 Task: Look for space in Merrillville, United States from 6th September, 2023 to 15th September, 2023 for 6 adults in price range Rs.8000 to Rs.12000. Place can be entire place or private room with 6 bedrooms having 6 beds and 6 bathrooms. Property type can be house, flat, guest house. Amenities needed are: wifi, TV, free parkinig on premises, gym, breakfast. Booking option can be shelf check-in. Required host language is English.
Action: Mouse moved to (427, 80)
Screenshot: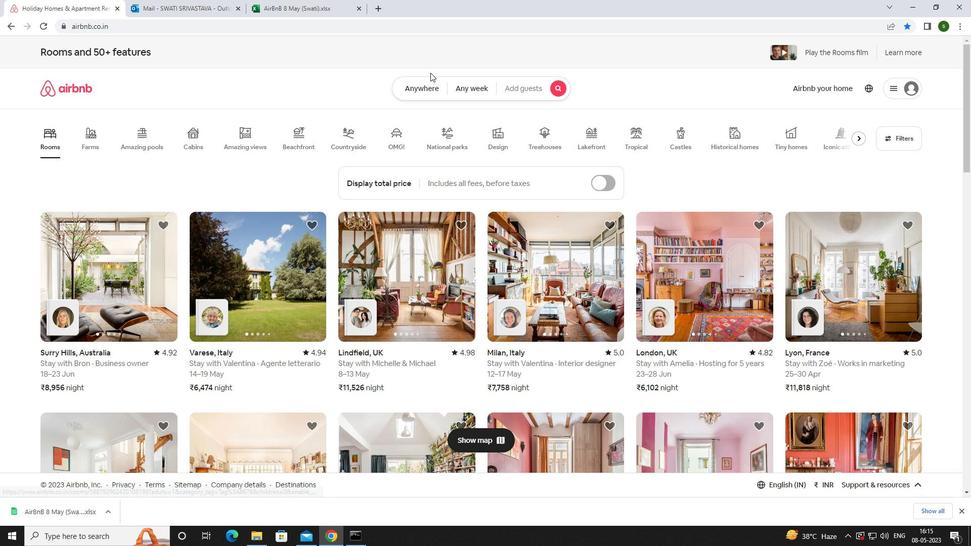 
Action: Mouse pressed left at (427, 80)
Screenshot: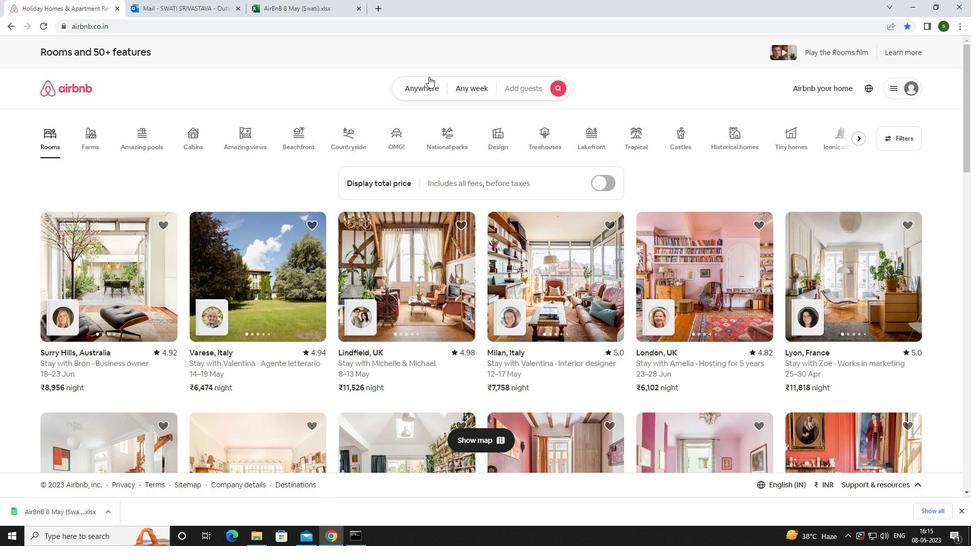 
Action: Mouse moved to (338, 121)
Screenshot: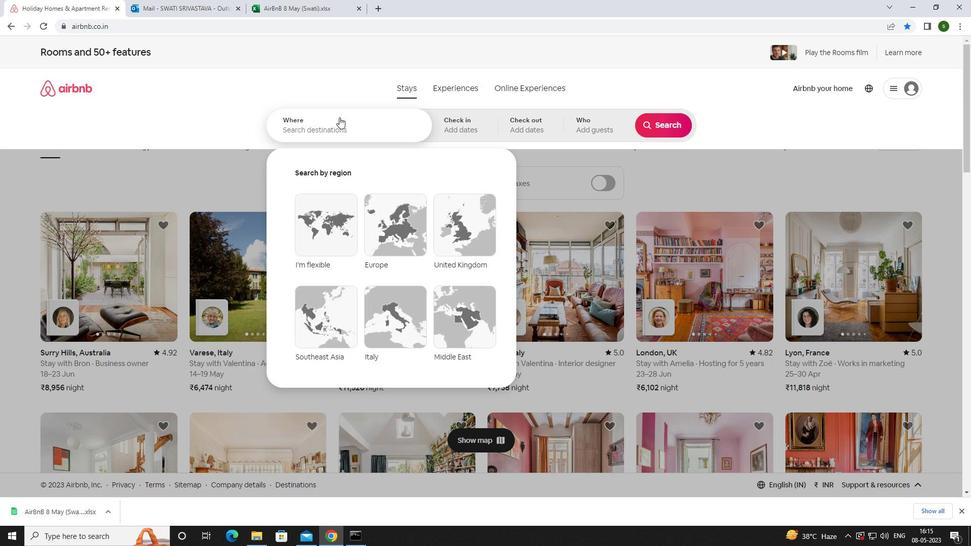 
Action: Mouse pressed left at (338, 121)
Screenshot: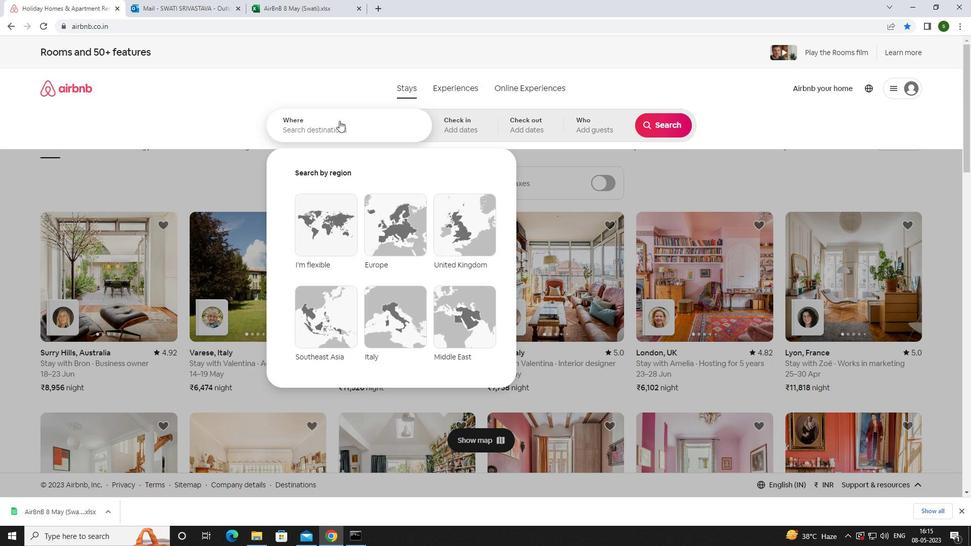 
Action: Key pressed <Key.caps_lock>m<Key.caps_lock>errillville,<Key.space><Key.caps_lock>u<Key.caps_lock>nited<Key.space><Key.caps_lock>s<Key.caps_lock>tates<Key.enter>
Screenshot: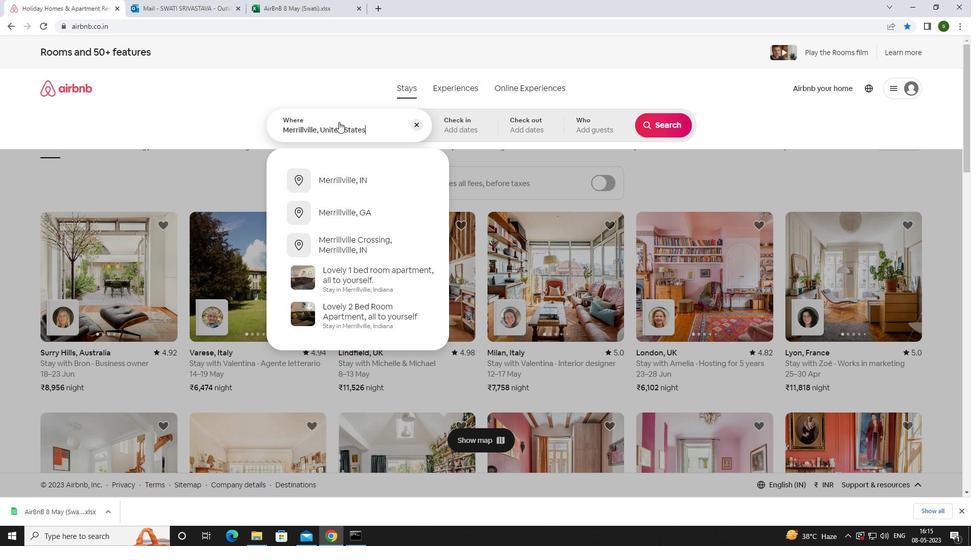 
Action: Mouse moved to (657, 209)
Screenshot: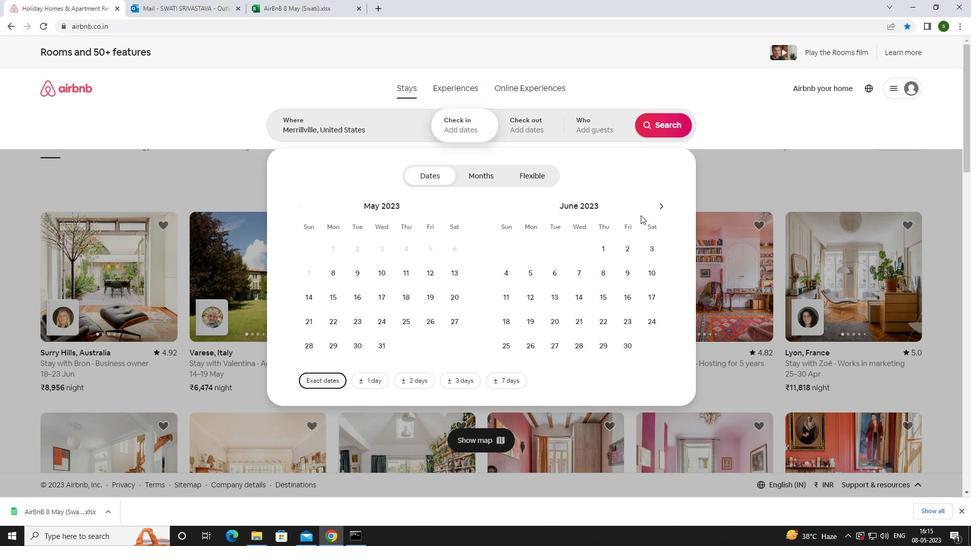 
Action: Mouse pressed left at (657, 209)
Screenshot: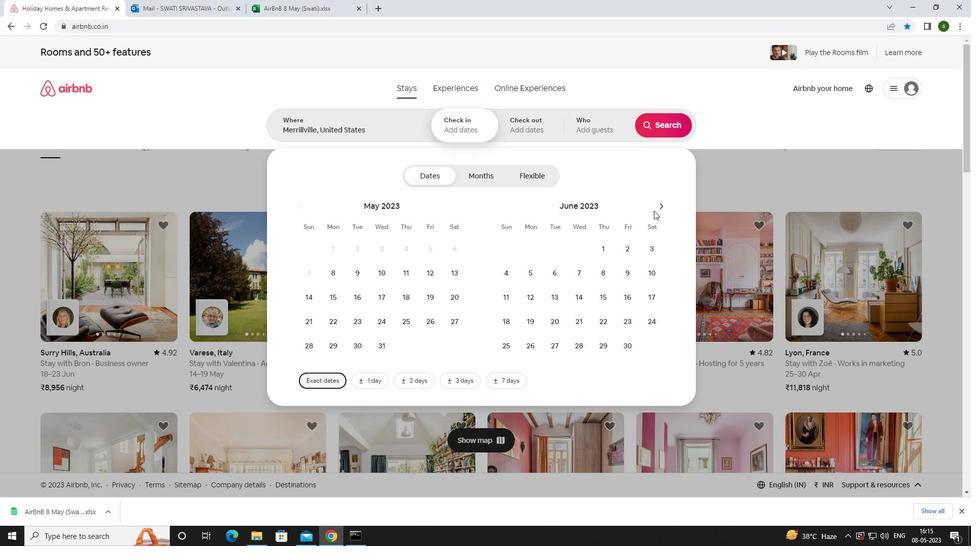 
Action: Mouse pressed left at (657, 209)
Screenshot: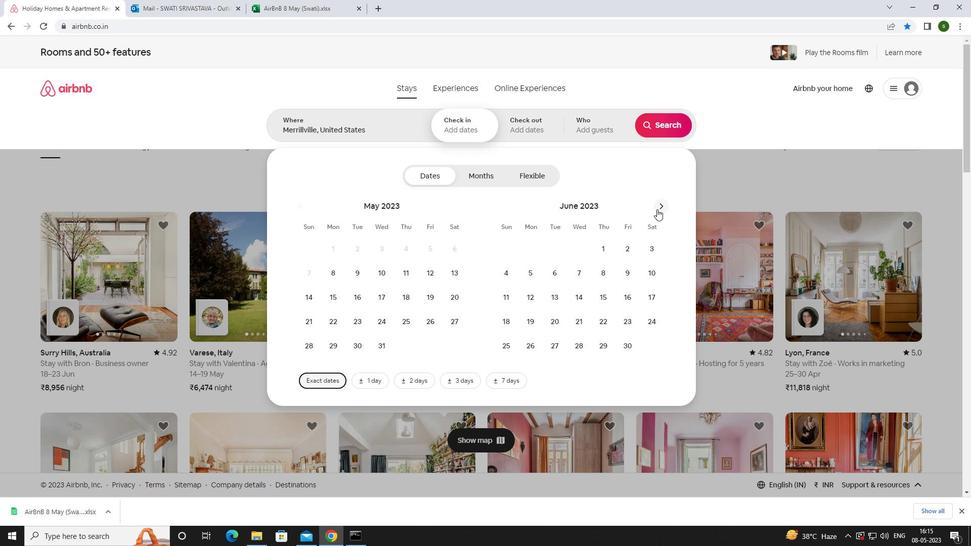 
Action: Mouse pressed left at (657, 209)
Screenshot: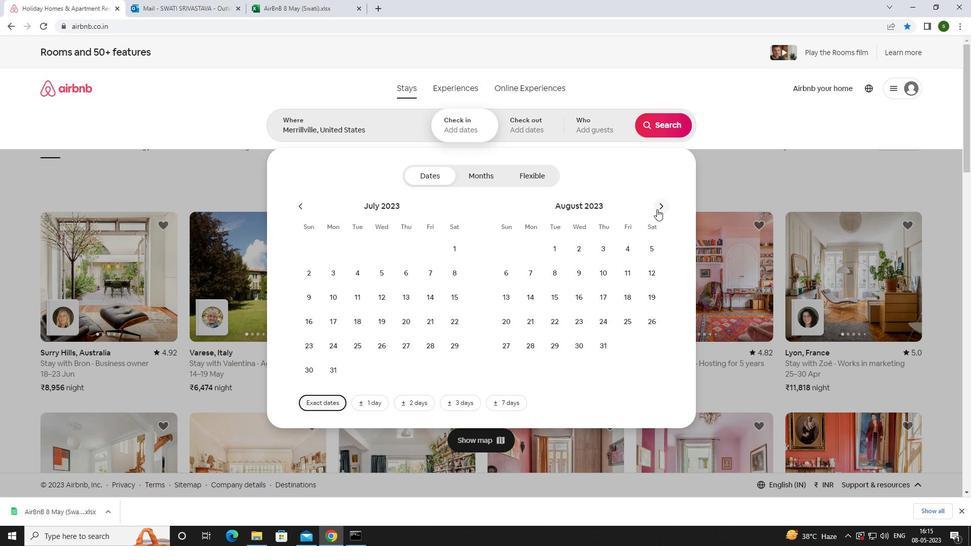 
Action: Mouse moved to (578, 271)
Screenshot: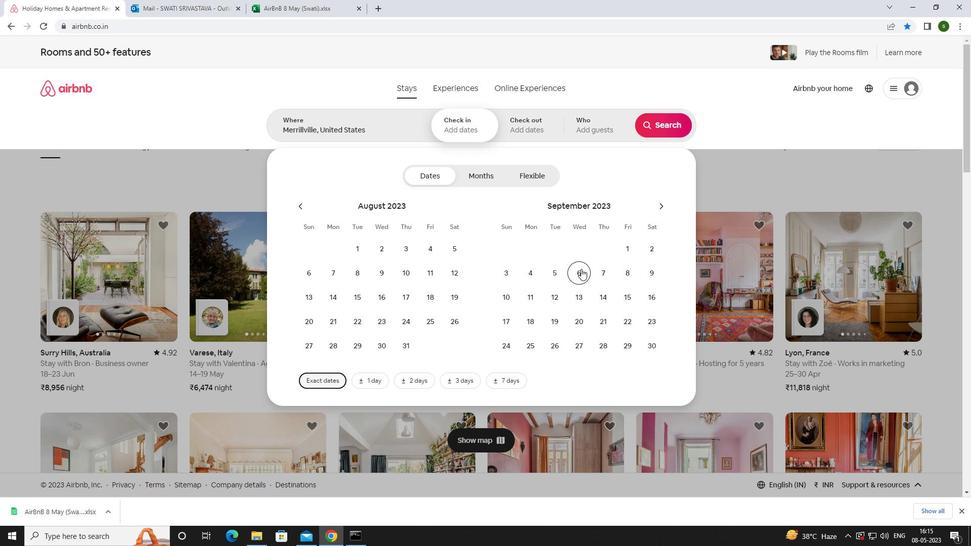
Action: Mouse pressed left at (578, 271)
Screenshot: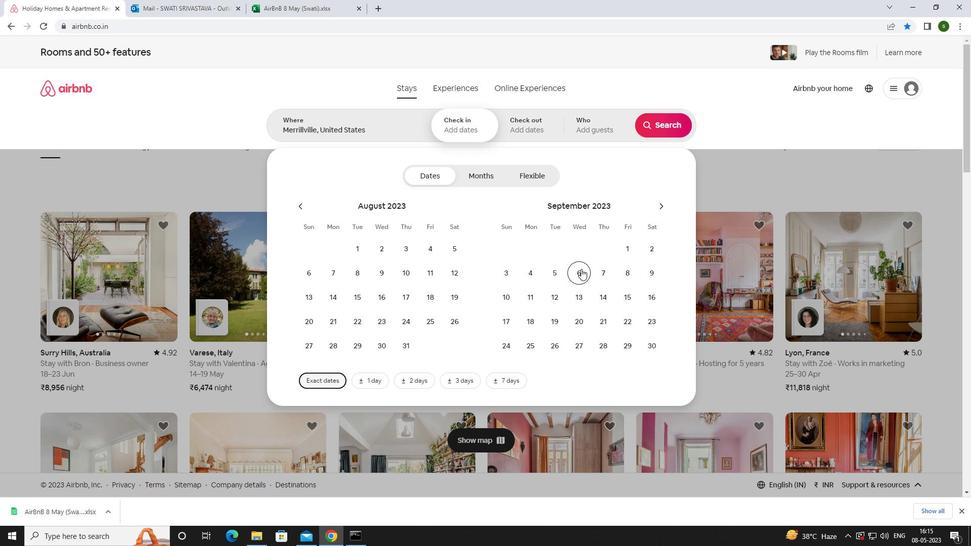 
Action: Mouse moved to (623, 295)
Screenshot: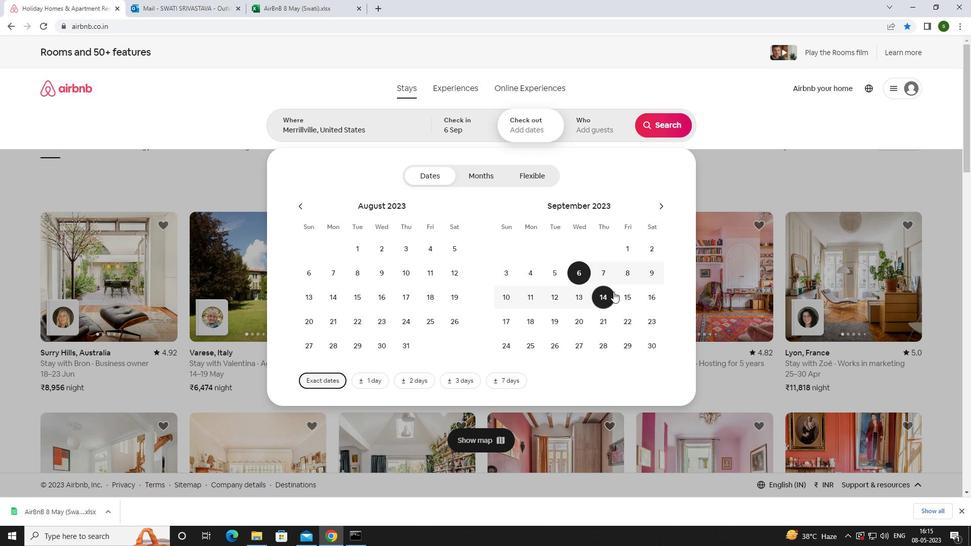 
Action: Mouse pressed left at (623, 295)
Screenshot: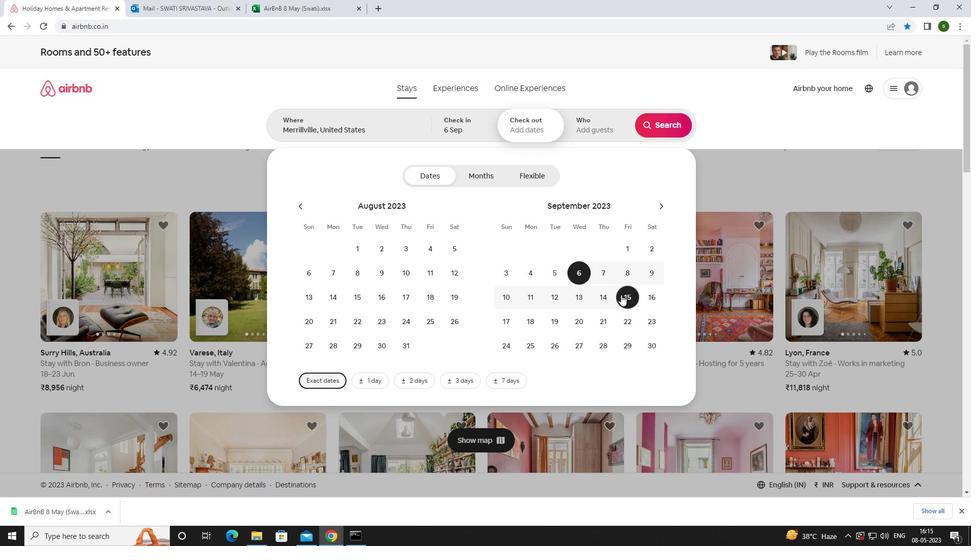 
Action: Mouse moved to (596, 123)
Screenshot: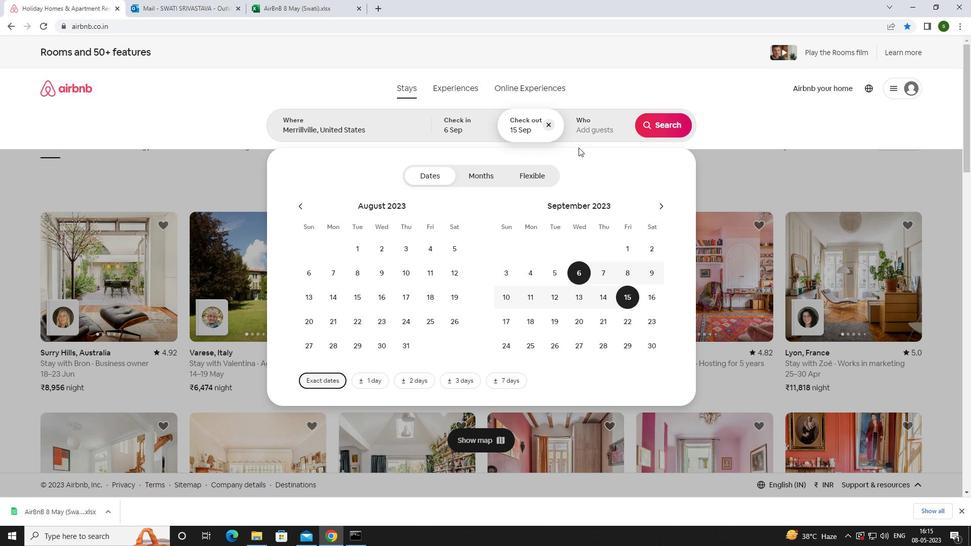 
Action: Mouse pressed left at (596, 123)
Screenshot: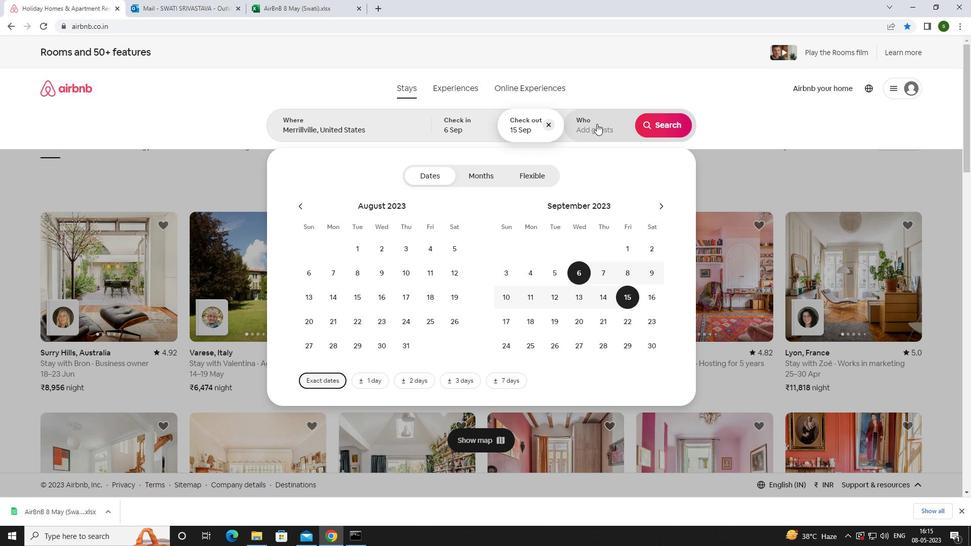 
Action: Mouse moved to (662, 173)
Screenshot: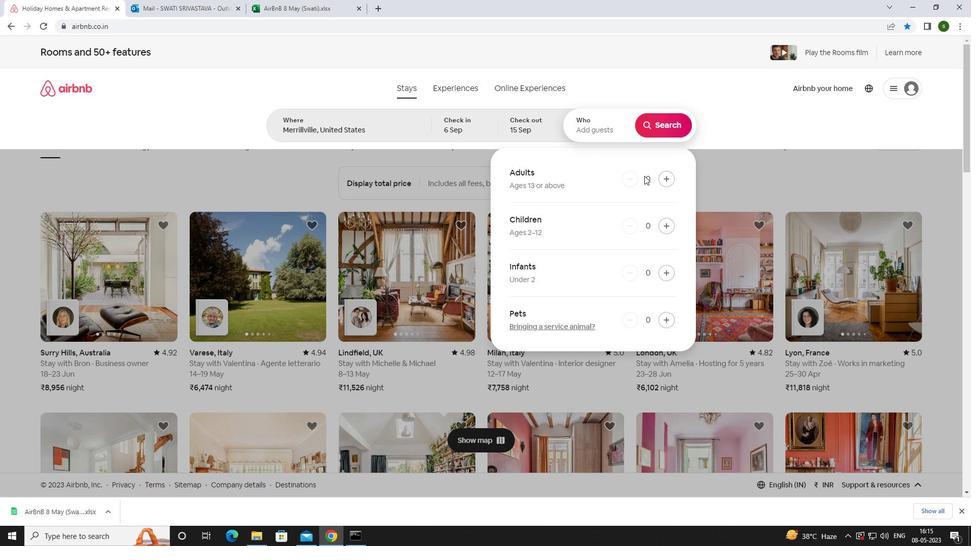 
Action: Mouse pressed left at (662, 173)
Screenshot: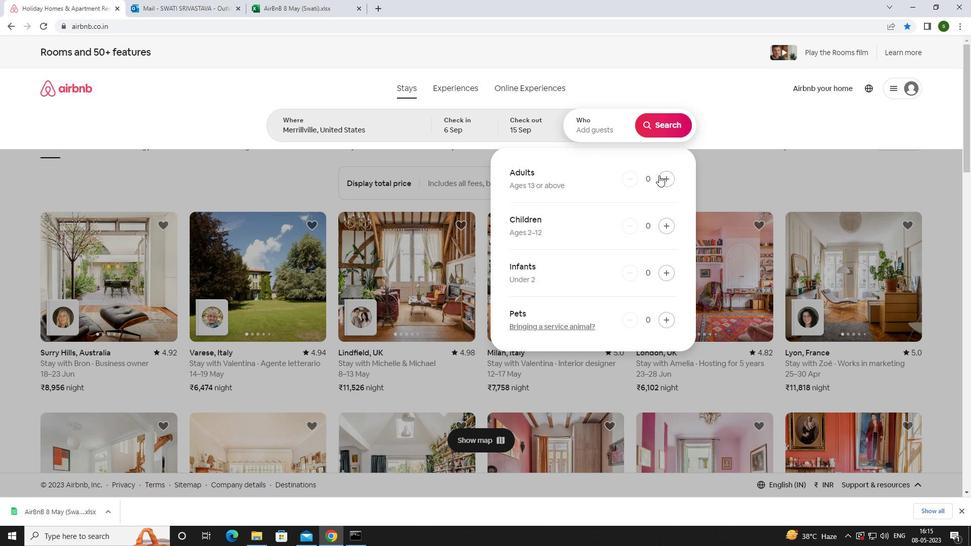 
Action: Mouse pressed left at (662, 173)
Screenshot: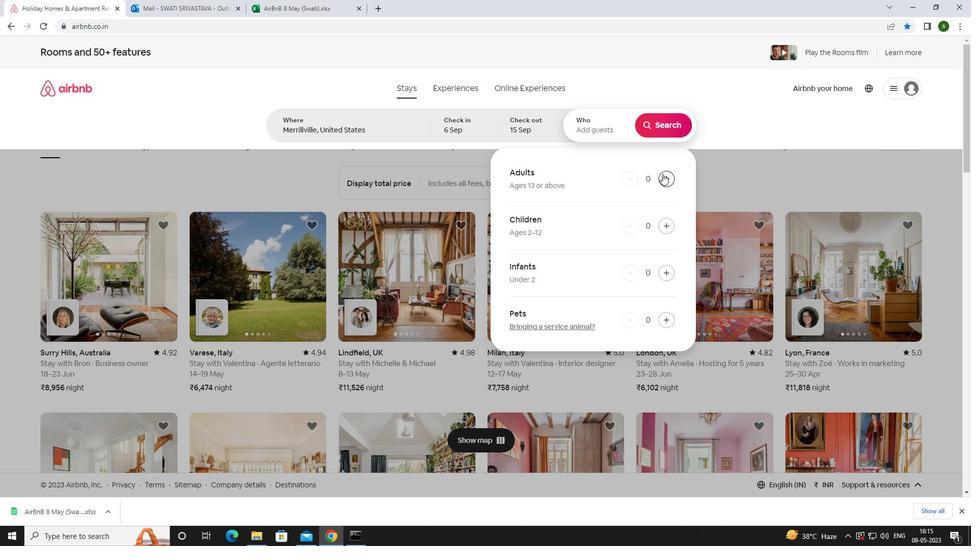 
Action: Mouse pressed left at (662, 173)
Screenshot: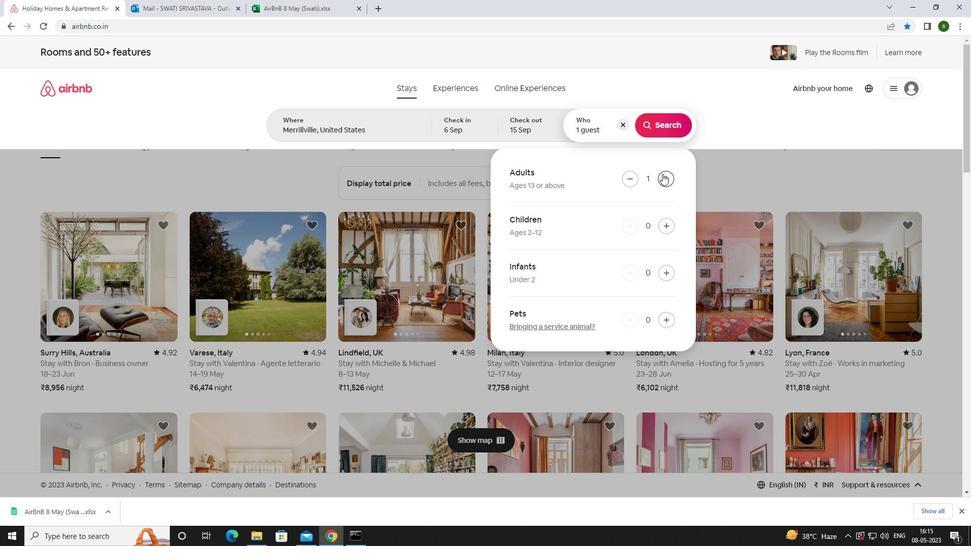 
Action: Mouse pressed left at (662, 173)
Screenshot: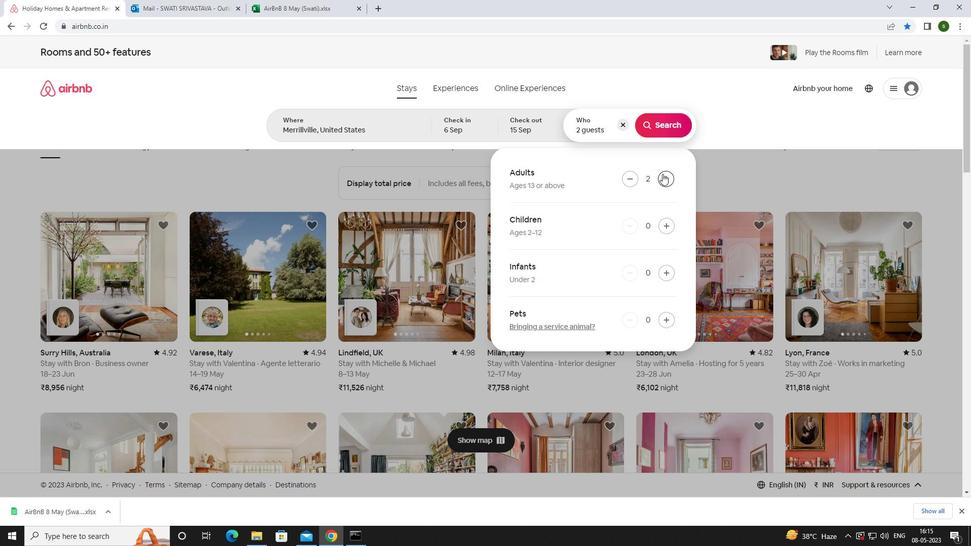 
Action: Mouse pressed left at (662, 173)
Screenshot: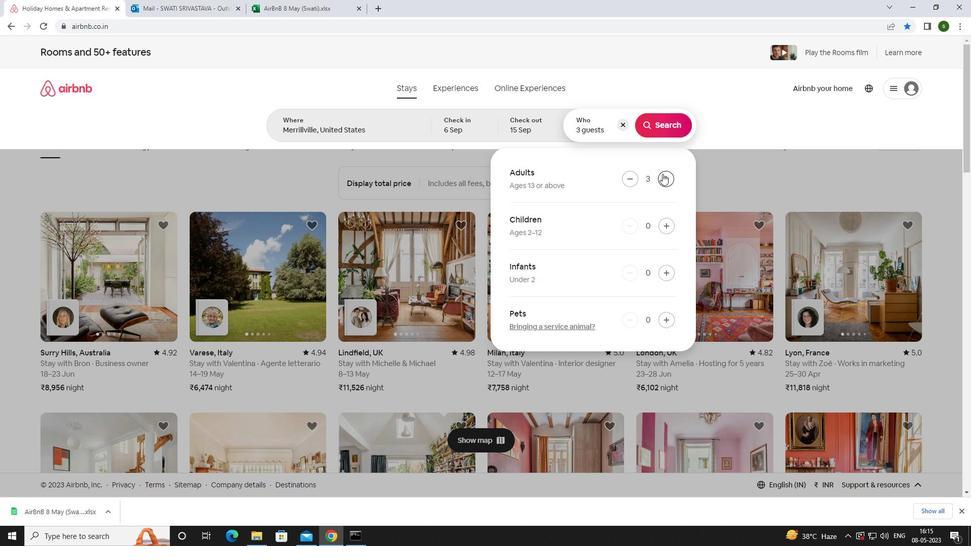 
Action: Mouse pressed left at (662, 173)
Screenshot: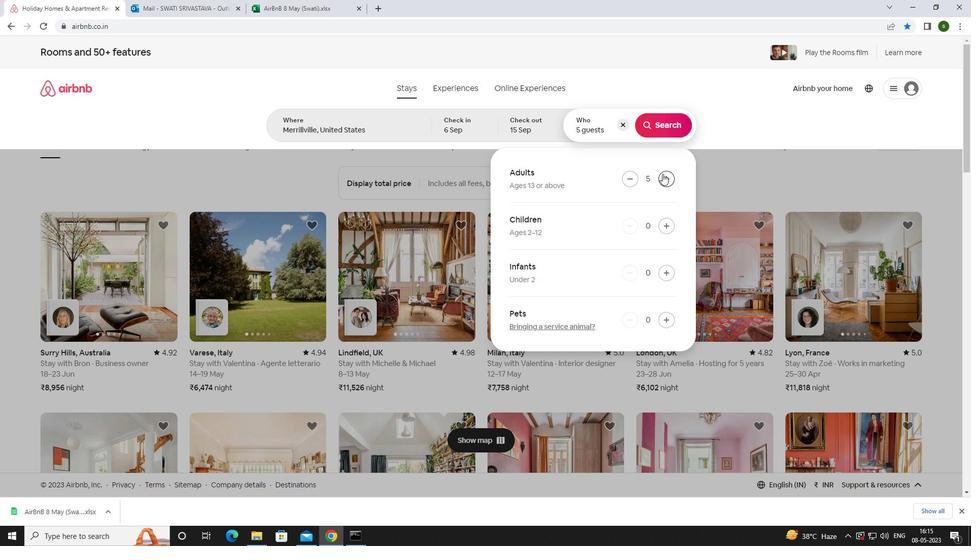 
Action: Mouse moved to (664, 129)
Screenshot: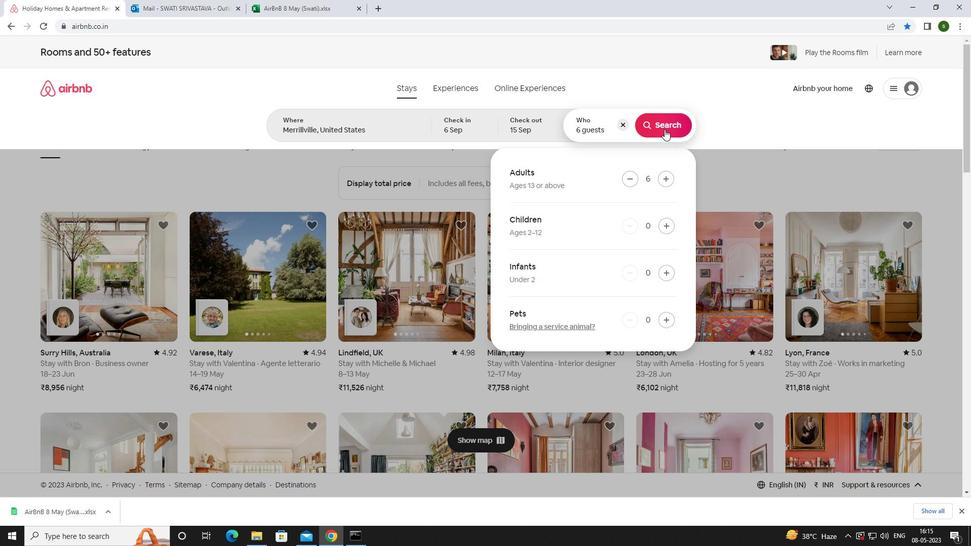 
Action: Mouse pressed left at (664, 129)
Screenshot: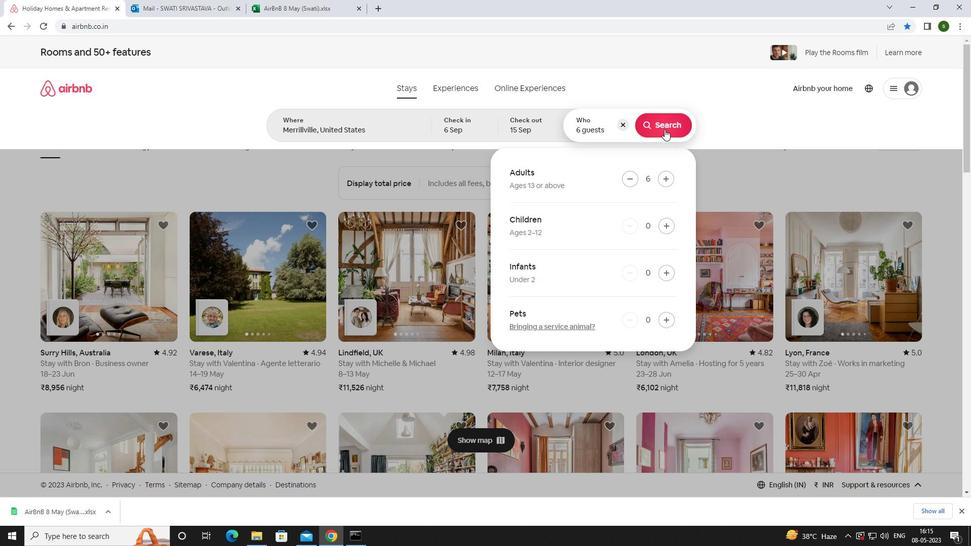 
Action: Mouse moved to (909, 88)
Screenshot: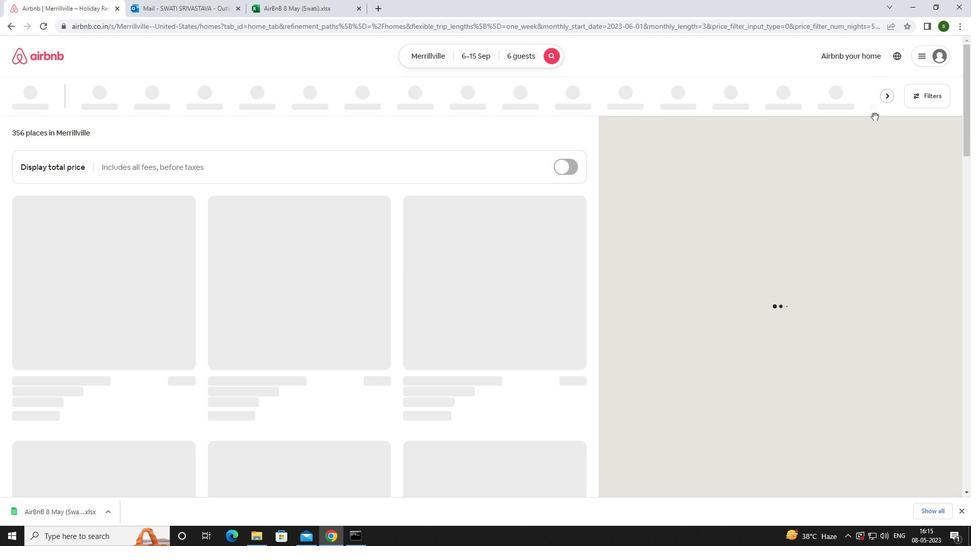
Action: Mouse pressed left at (909, 88)
Screenshot: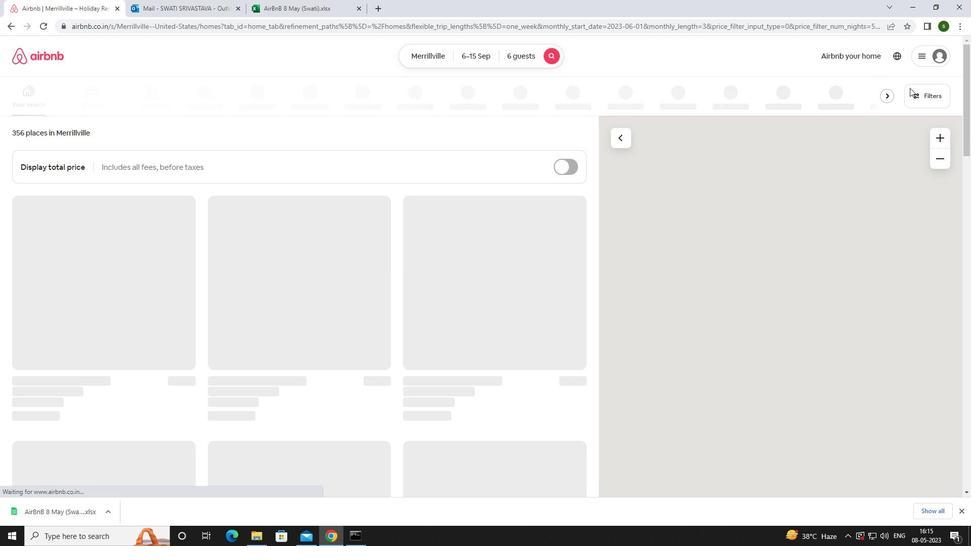 
Action: Mouse moved to (365, 348)
Screenshot: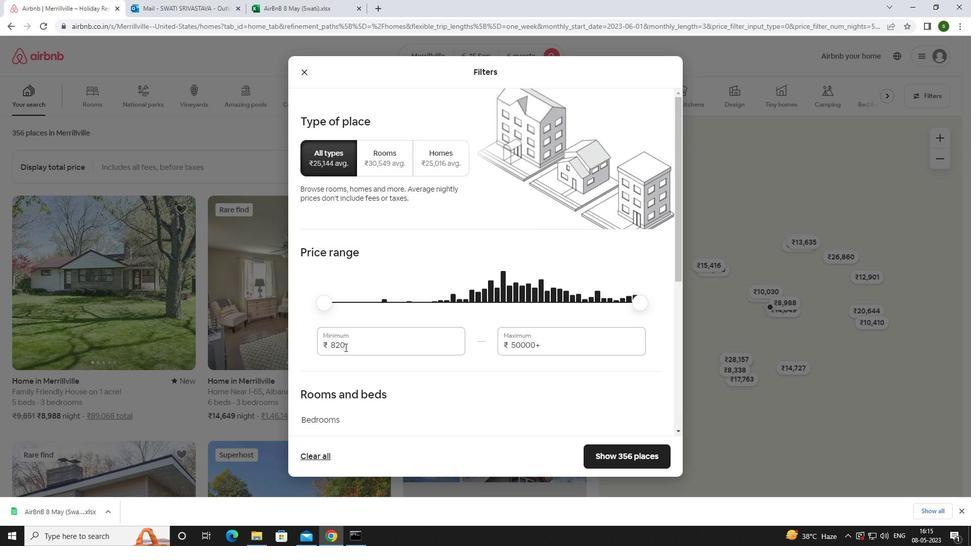 
Action: Mouse pressed left at (365, 348)
Screenshot: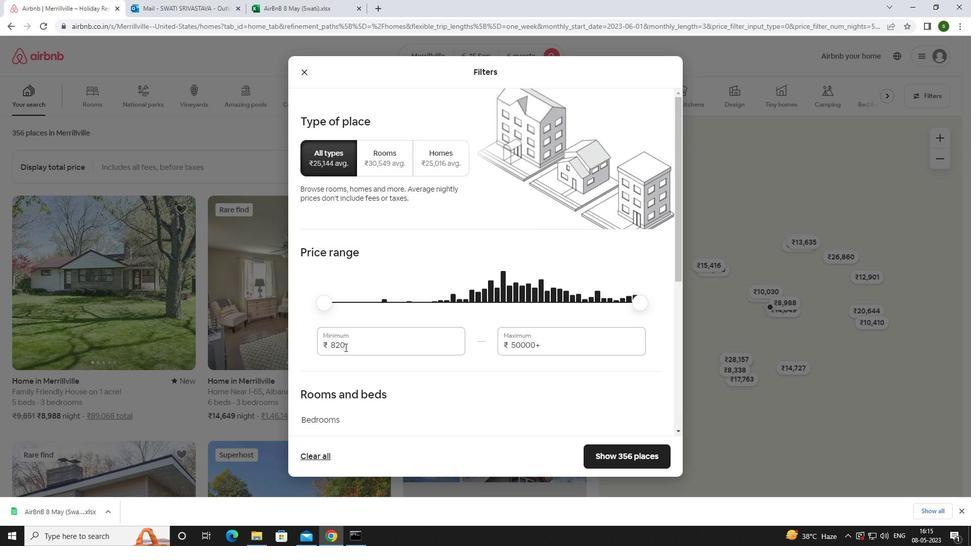 
Action: Mouse moved to (361, 339)
Screenshot: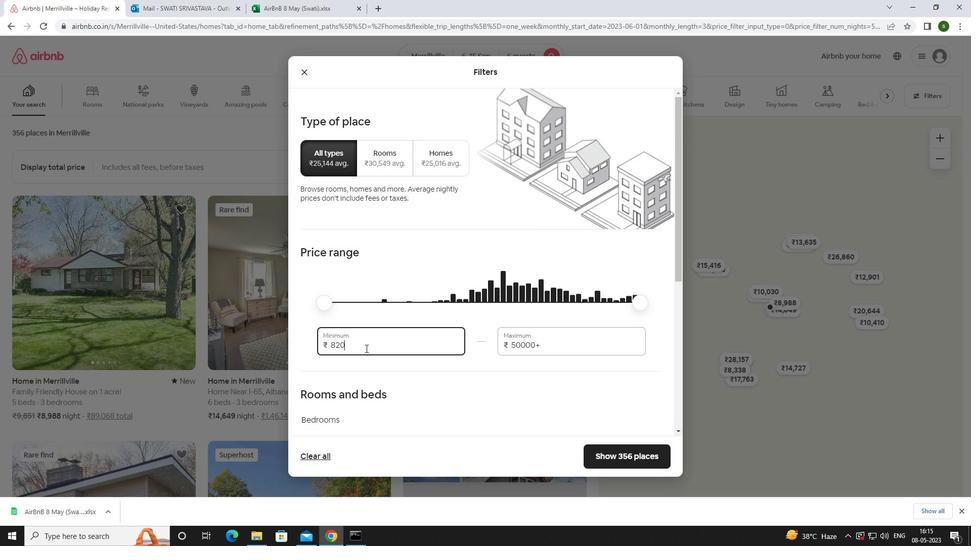 
Action: Key pressed <Key.backspace><Key.backspace><Key.backspace><Key.backspace><Key.backspace>8000
Screenshot: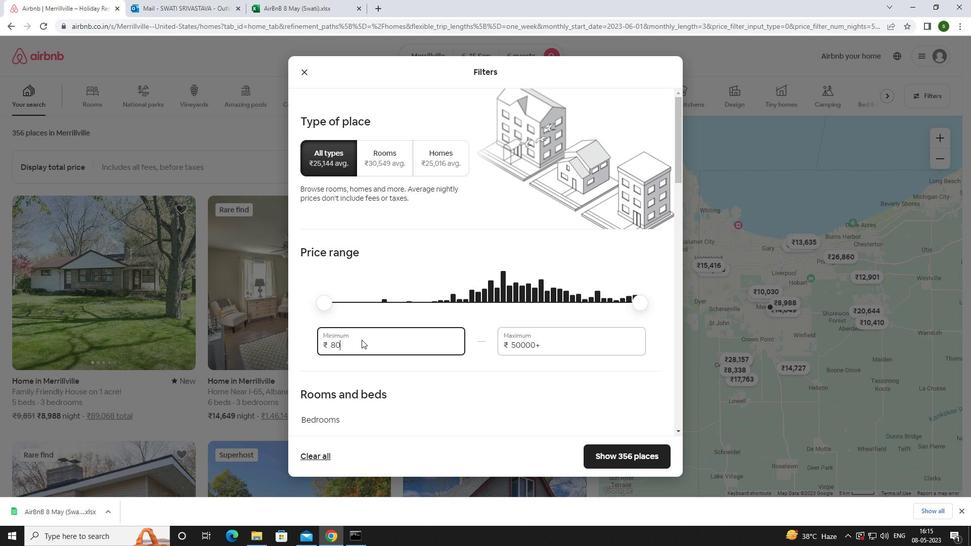 
Action: Mouse moved to (552, 342)
Screenshot: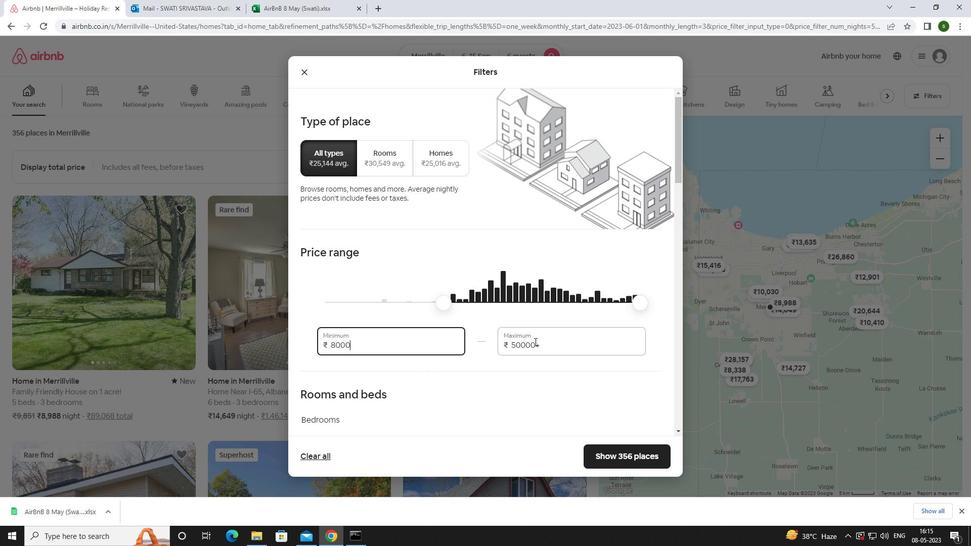 
Action: Mouse pressed left at (552, 342)
Screenshot: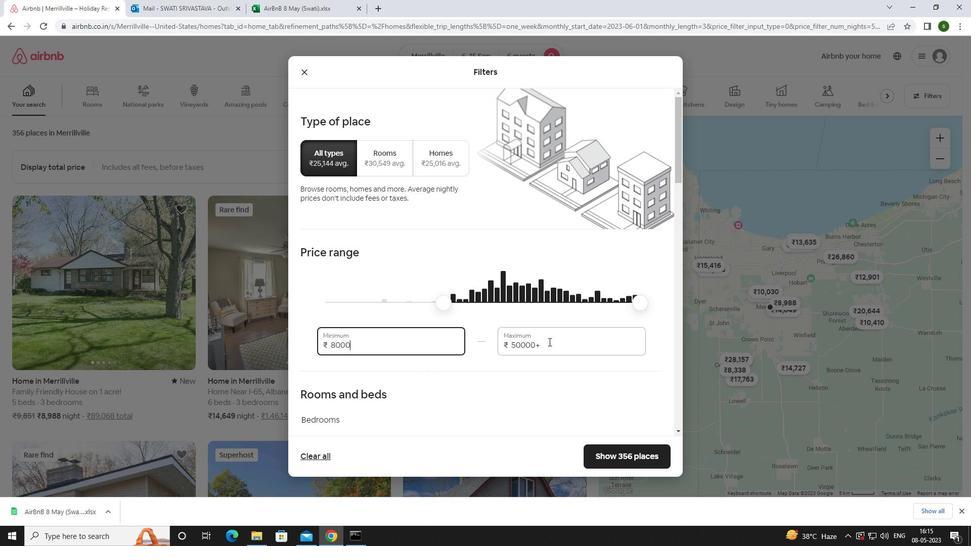 
Action: Key pressed <Key.backspace><Key.backspace><Key.backspace><Key.backspace><Key.backspace><Key.backspace><Key.backspace><Key.backspace><Key.backspace><Key.backspace><Key.backspace><Key.backspace>12000
Screenshot: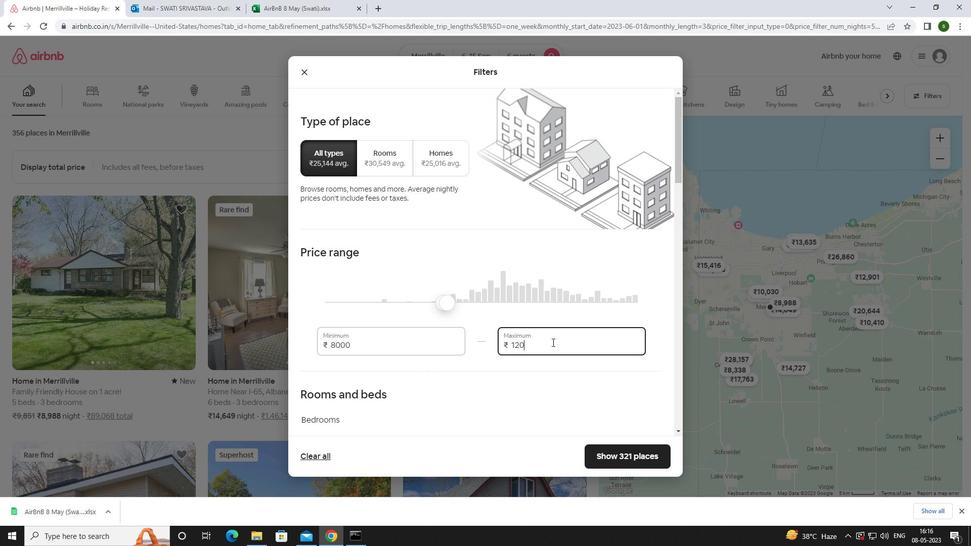 
Action: Mouse moved to (509, 330)
Screenshot: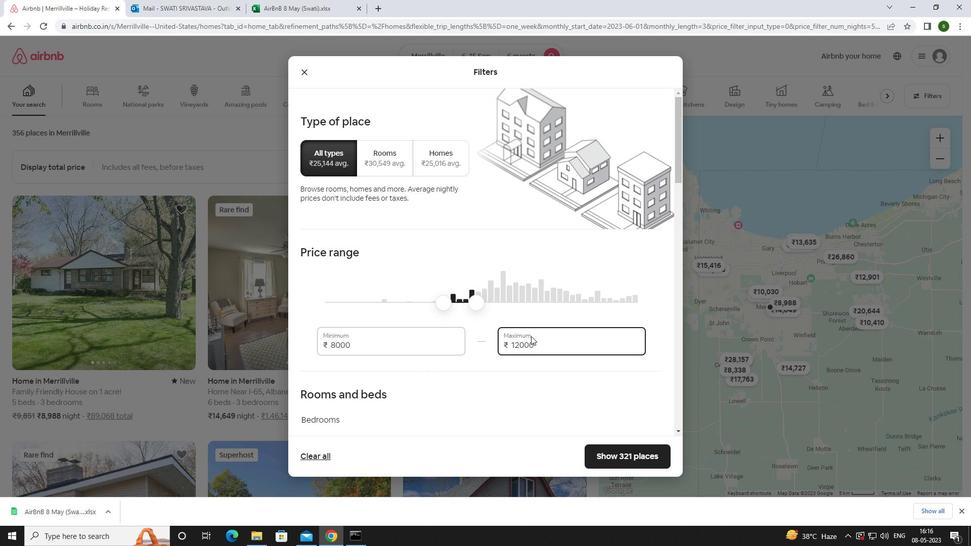 
Action: Mouse scrolled (509, 329) with delta (0, 0)
Screenshot: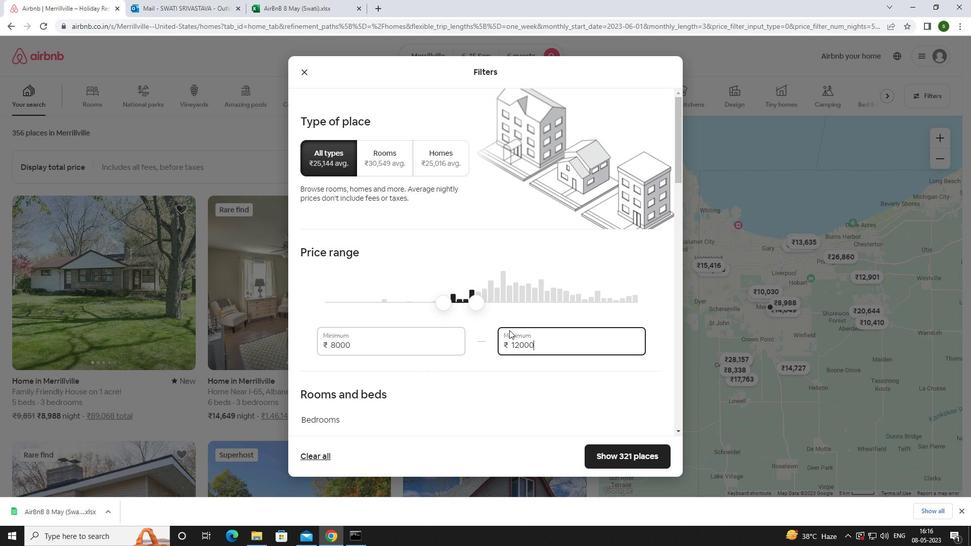 
Action: Mouse scrolled (509, 329) with delta (0, 0)
Screenshot: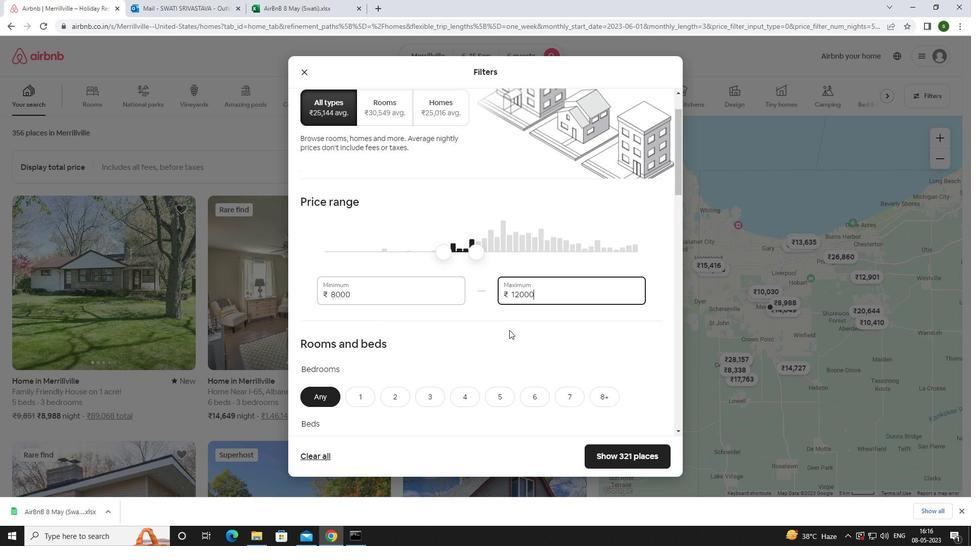 
Action: Mouse scrolled (509, 329) with delta (0, 0)
Screenshot: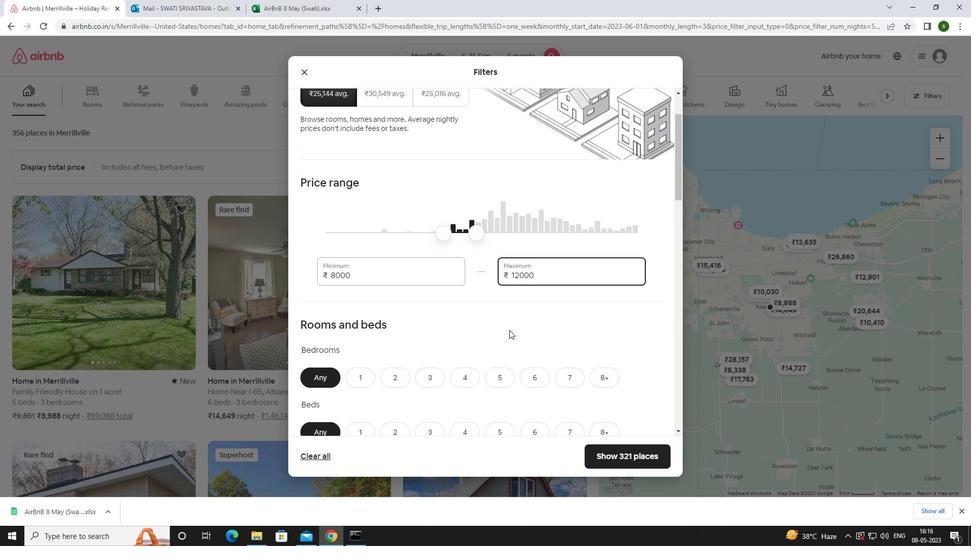 
Action: Mouse scrolled (509, 329) with delta (0, 0)
Screenshot: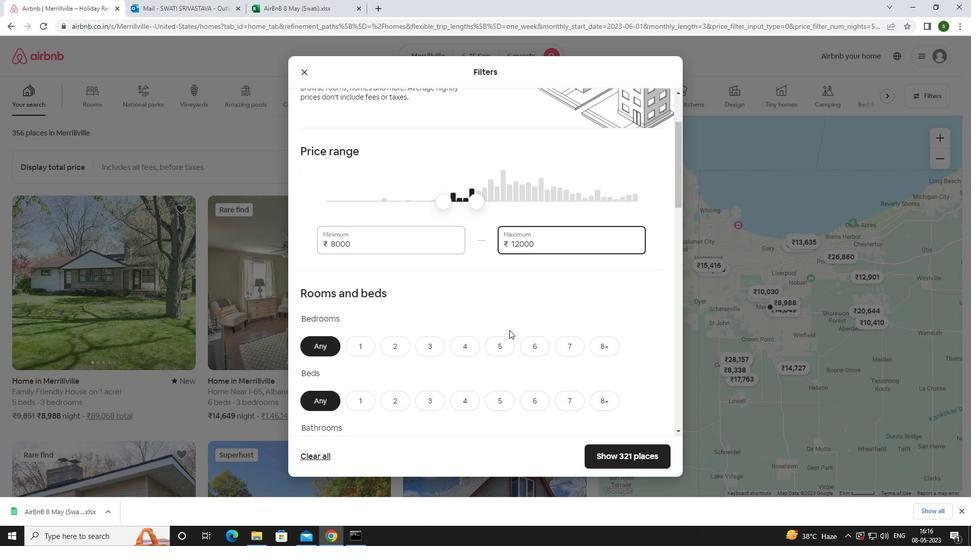 
Action: Mouse scrolled (509, 329) with delta (0, 0)
Screenshot: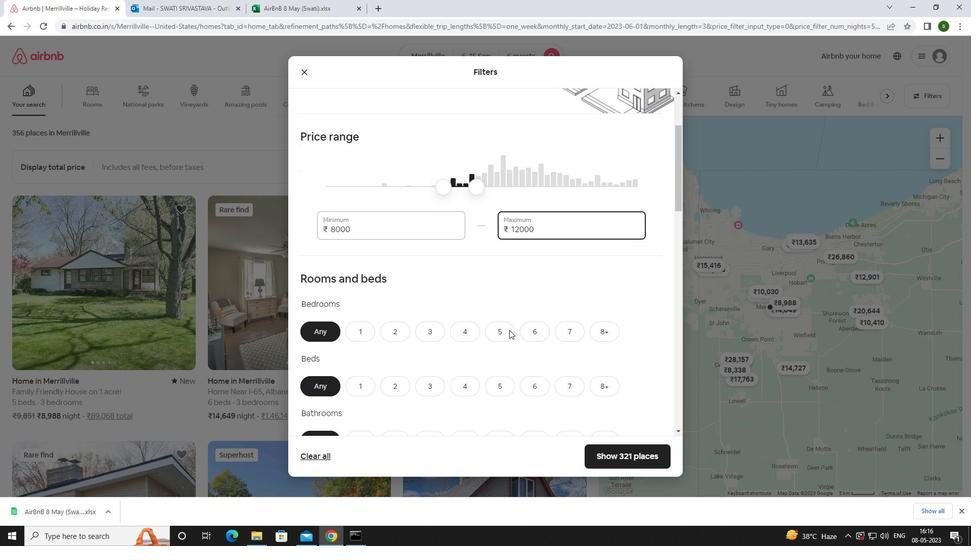 
Action: Mouse moved to (534, 194)
Screenshot: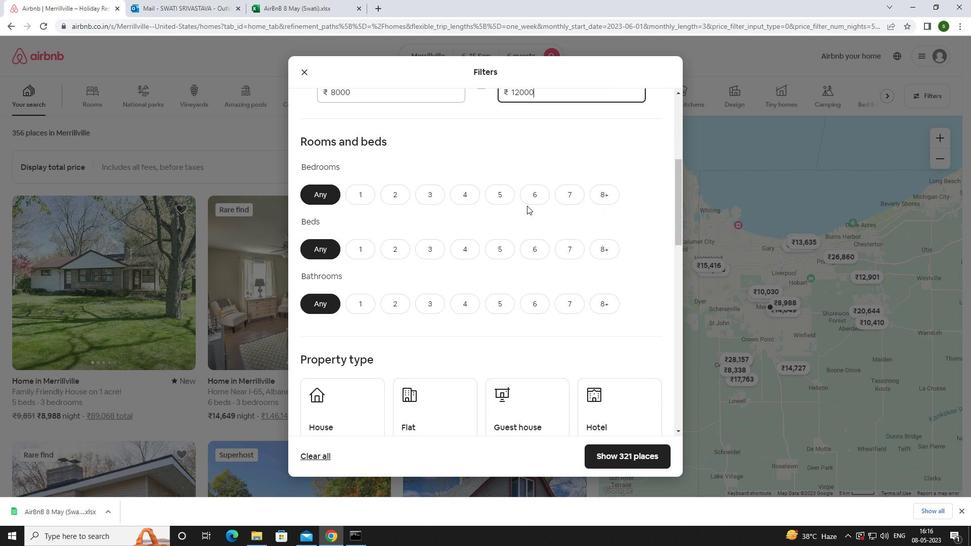 
Action: Mouse pressed left at (534, 194)
Screenshot: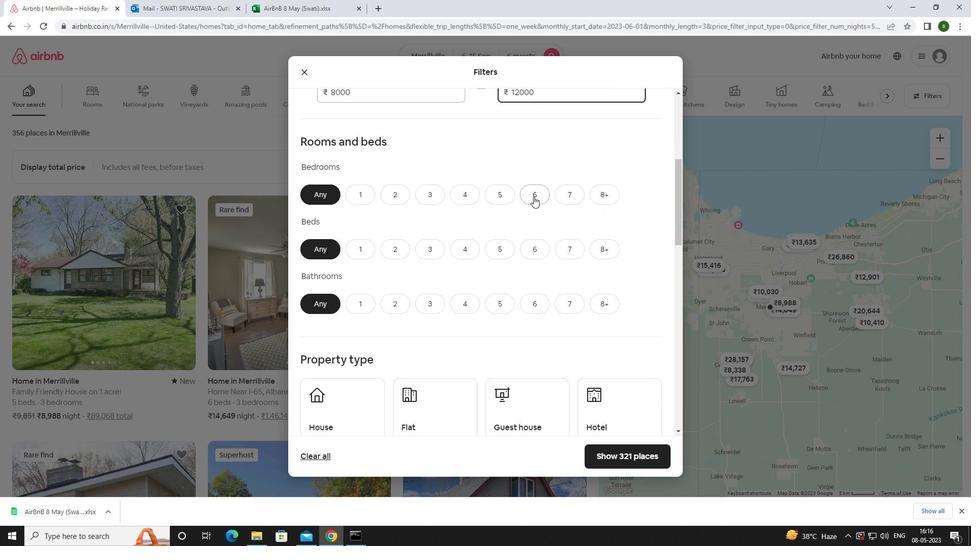 
Action: Mouse moved to (537, 246)
Screenshot: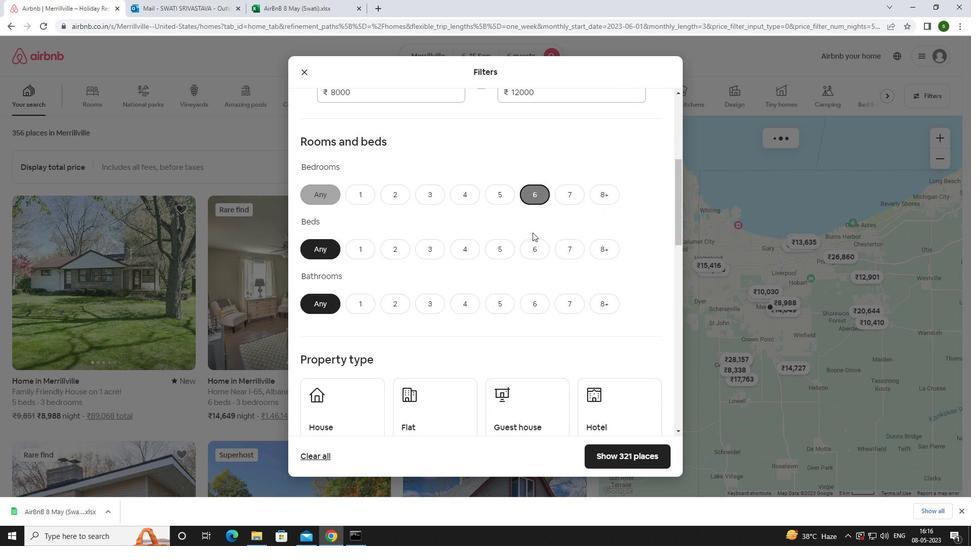 
Action: Mouse pressed left at (537, 246)
Screenshot: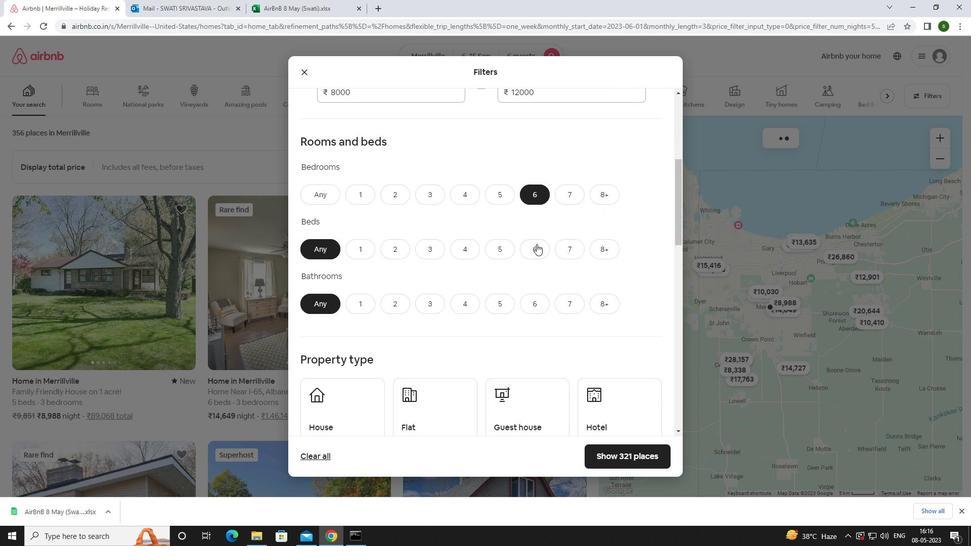 
Action: Mouse moved to (535, 302)
Screenshot: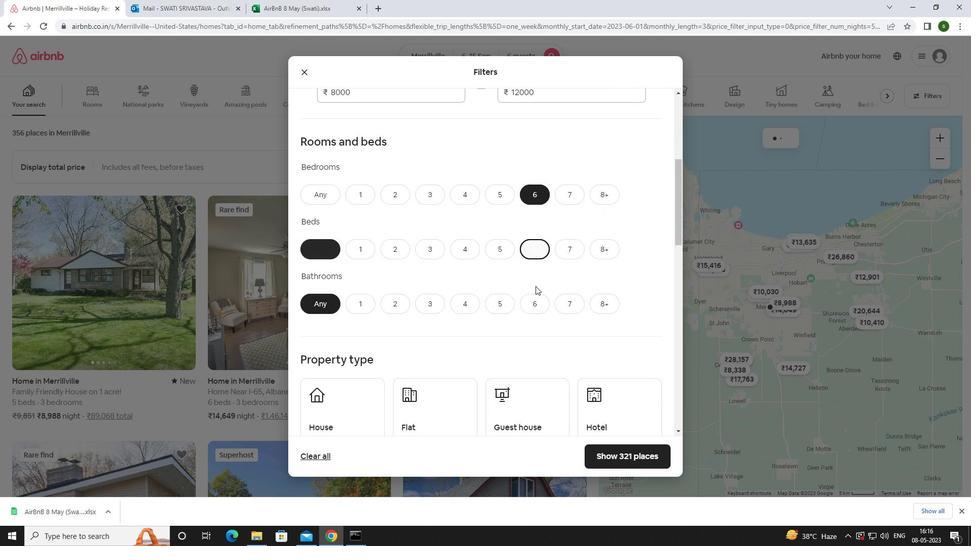 
Action: Mouse pressed left at (535, 302)
Screenshot: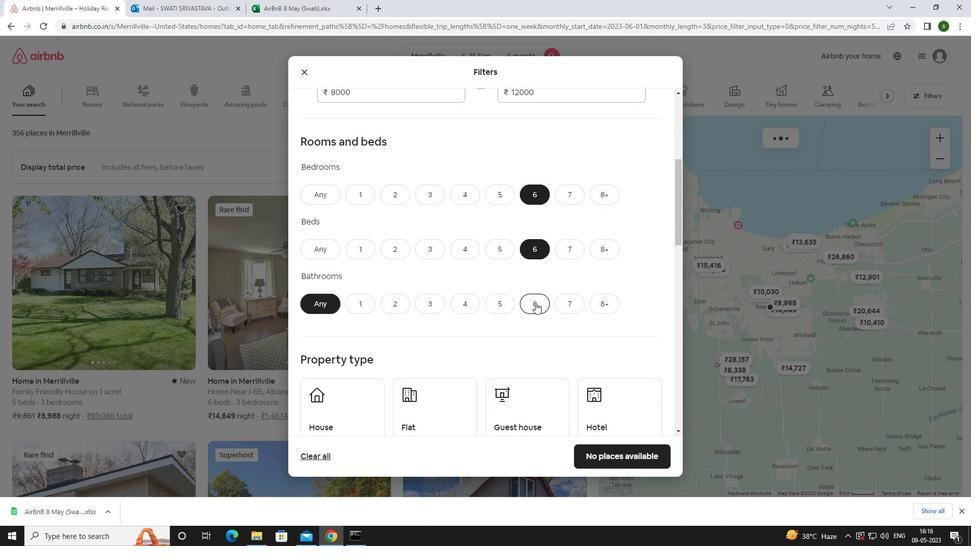 
Action: Mouse scrolled (535, 302) with delta (0, 0)
Screenshot: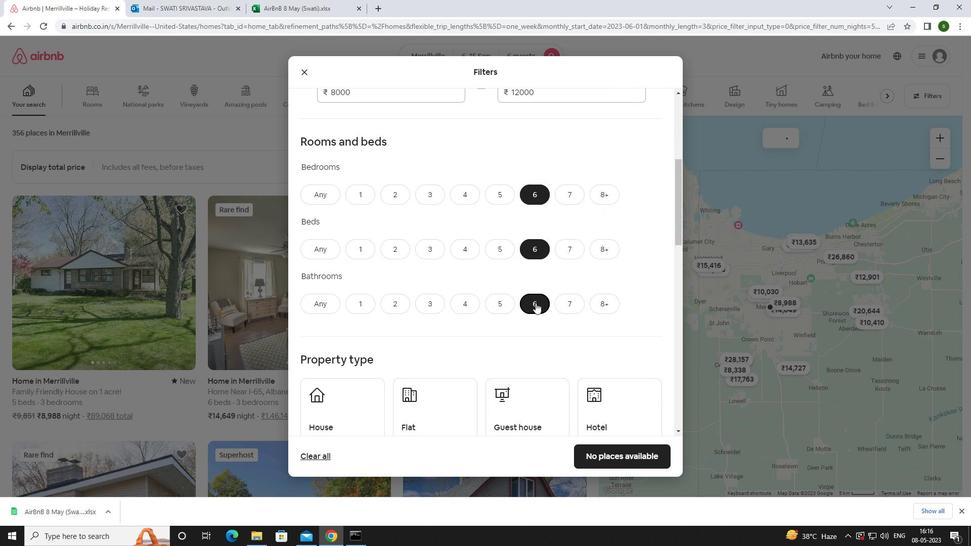 
Action: Mouse scrolled (535, 302) with delta (0, 0)
Screenshot: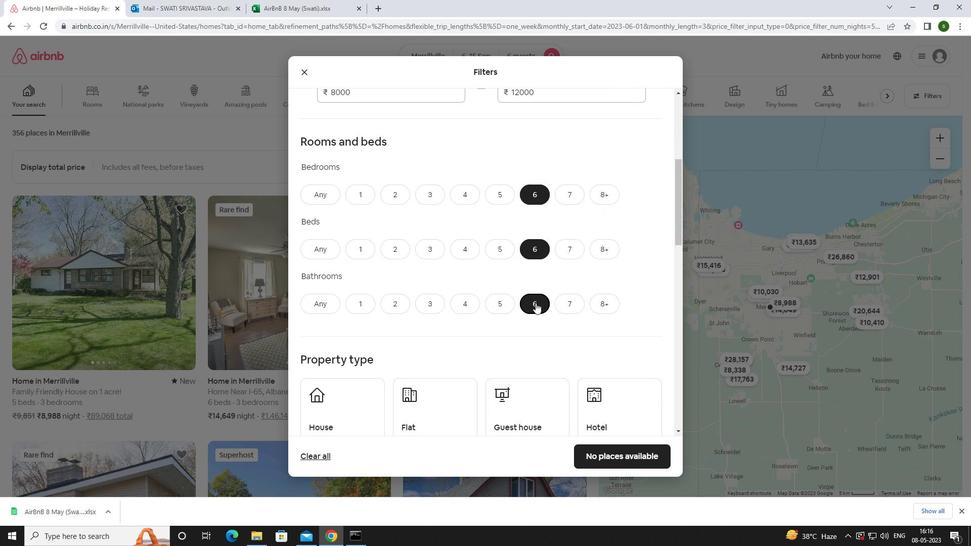 
Action: Mouse moved to (337, 321)
Screenshot: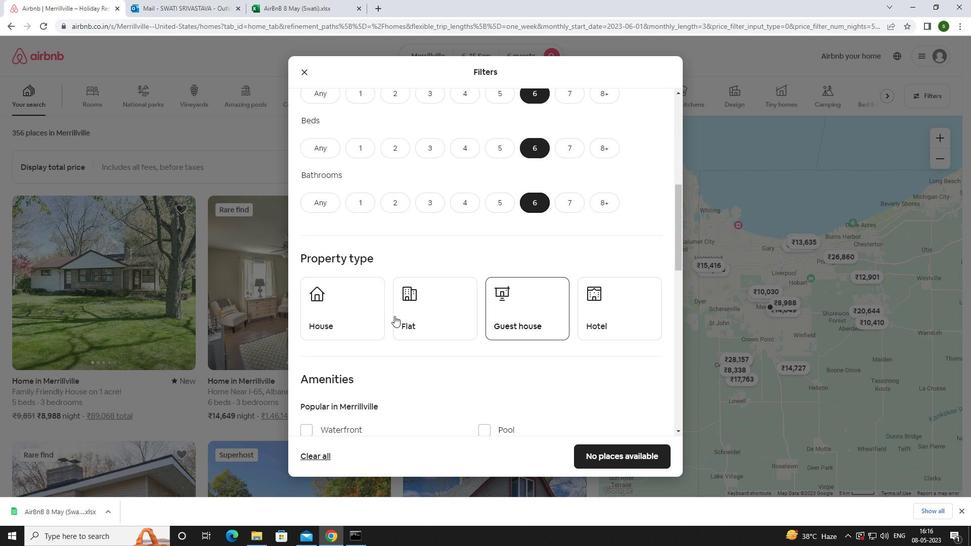 
Action: Mouse pressed left at (337, 321)
Screenshot: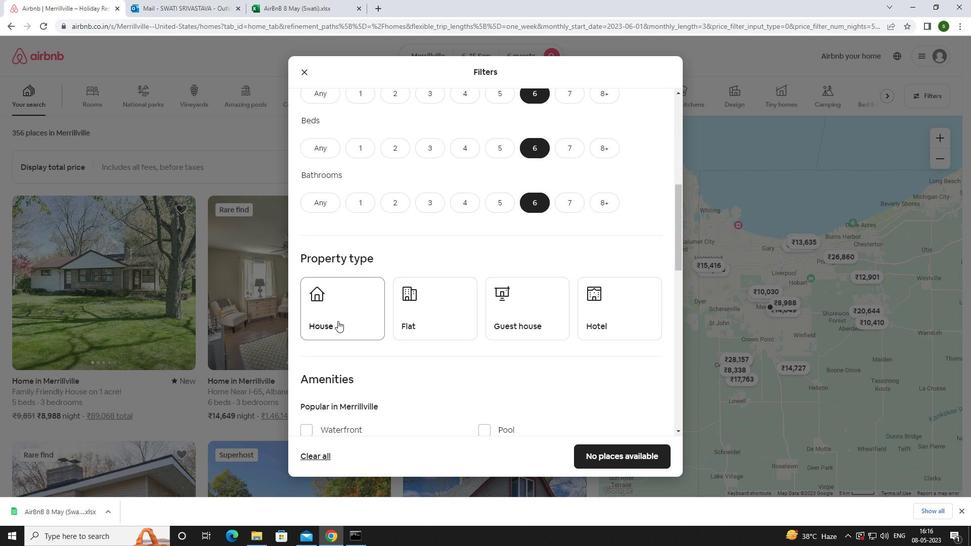 
Action: Mouse moved to (410, 312)
Screenshot: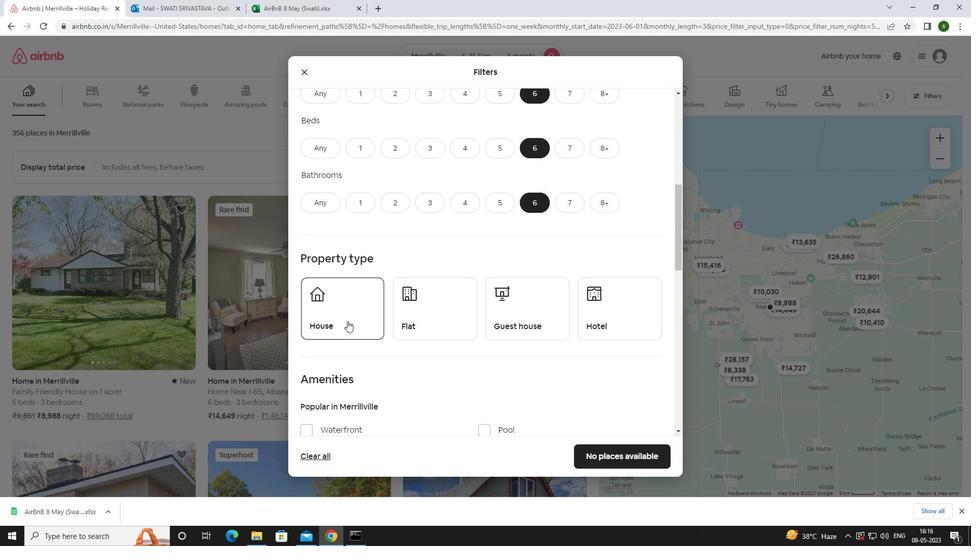 
Action: Mouse pressed left at (410, 312)
Screenshot: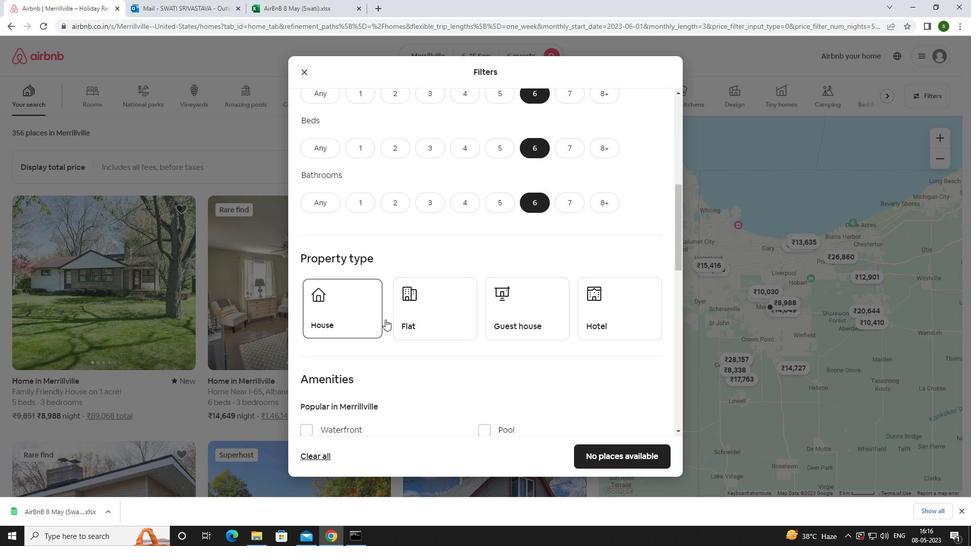 
Action: Mouse moved to (499, 300)
Screenshot: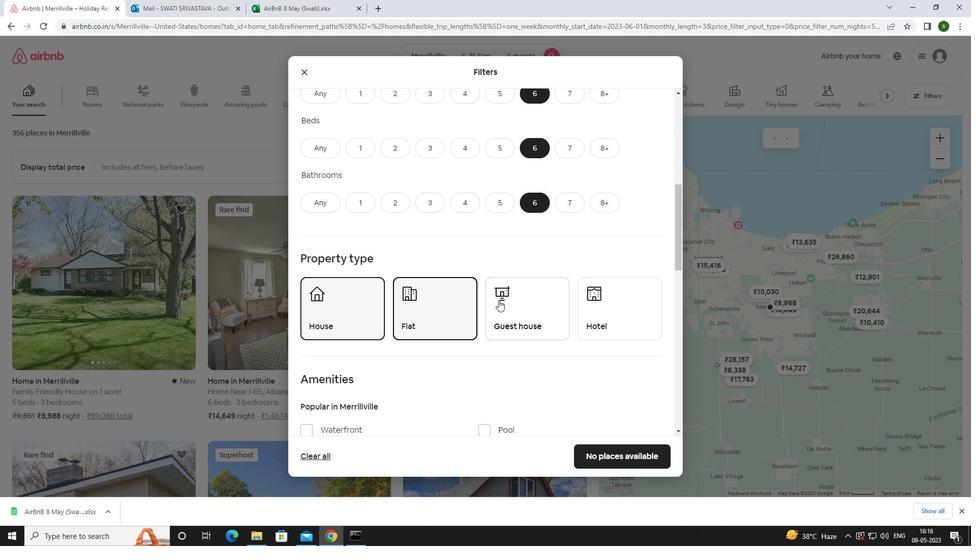 
Action: Mouse pressed left at (499, 300)
Screenshot: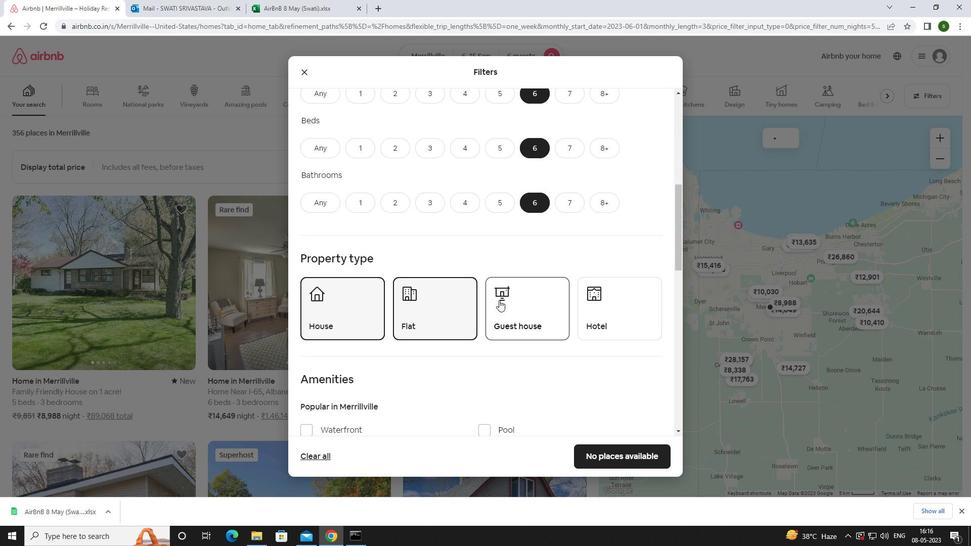 
Action: Mouse scrolled (499, 299) with delta (0, 0)
Screenshot: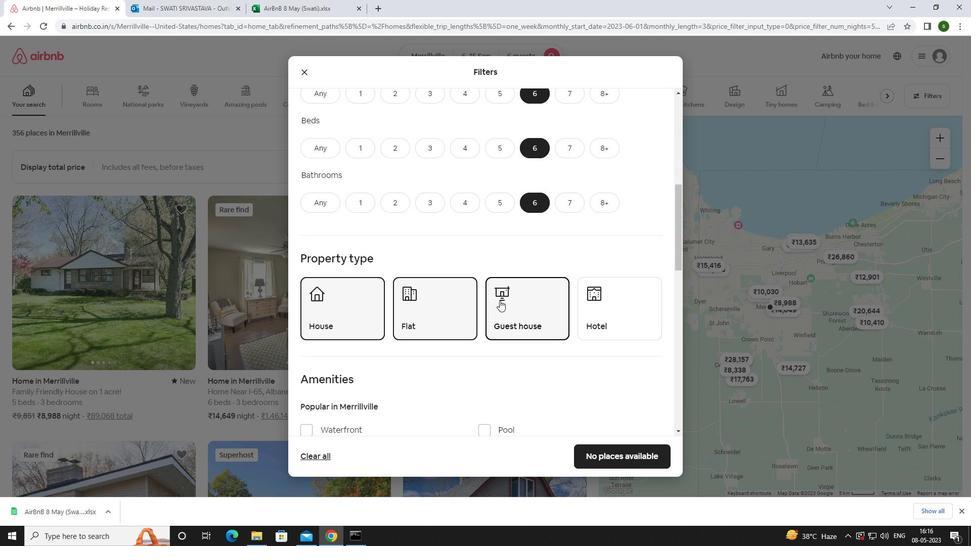
Action: Mouse scrolled (499, 299) with delta (0, 0)
Screenshot: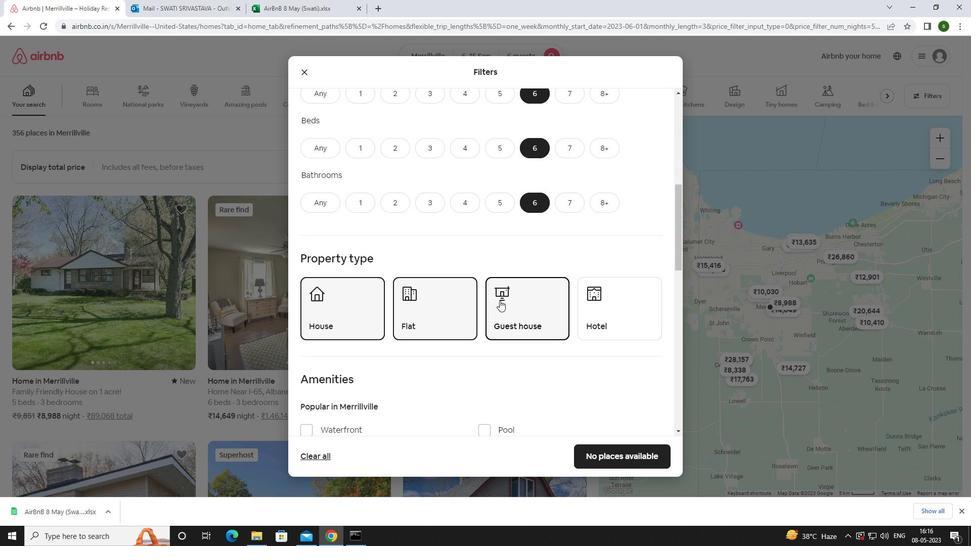 
Action: Mouse scrolled (499, 299) with delta (0, 0)
Screenshot: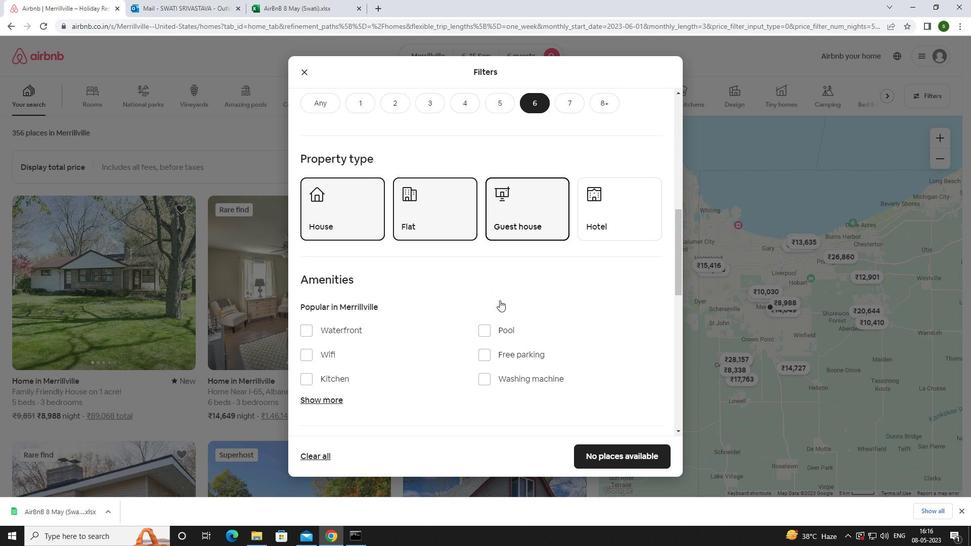 
Action: Mouse moved to (336, 305)
Screenshot: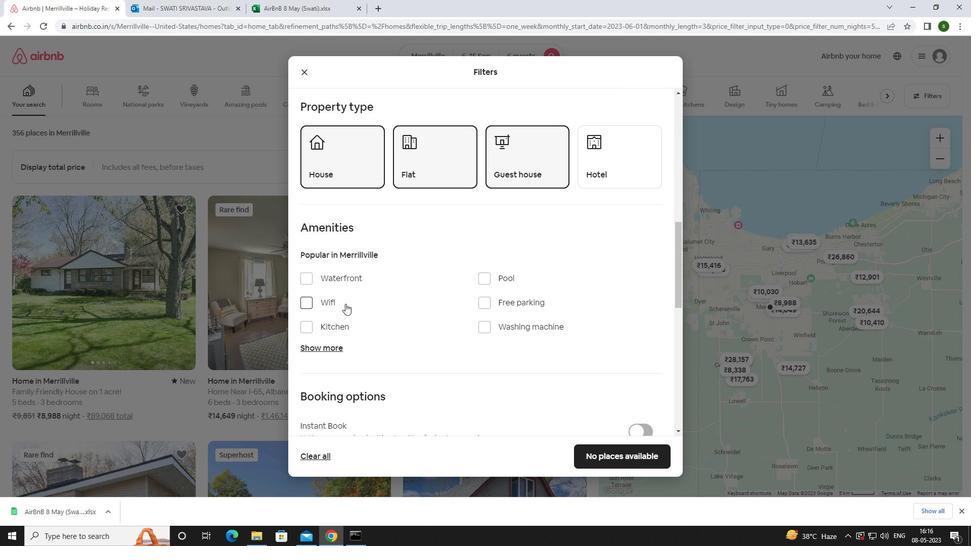 
Action: Mouse pressed left at (336, 305)
Screenshot: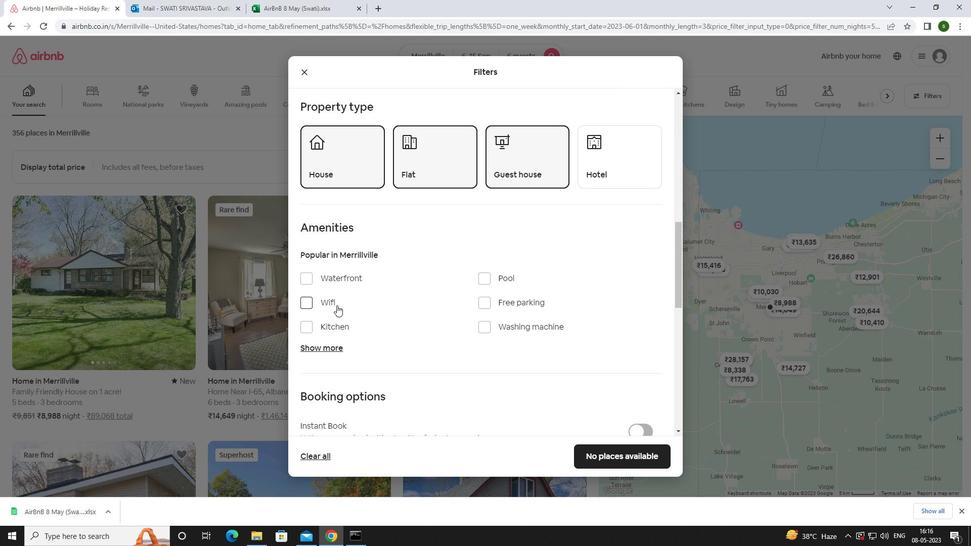 
Action: Mouse moved to (480, 298)
Screenshot: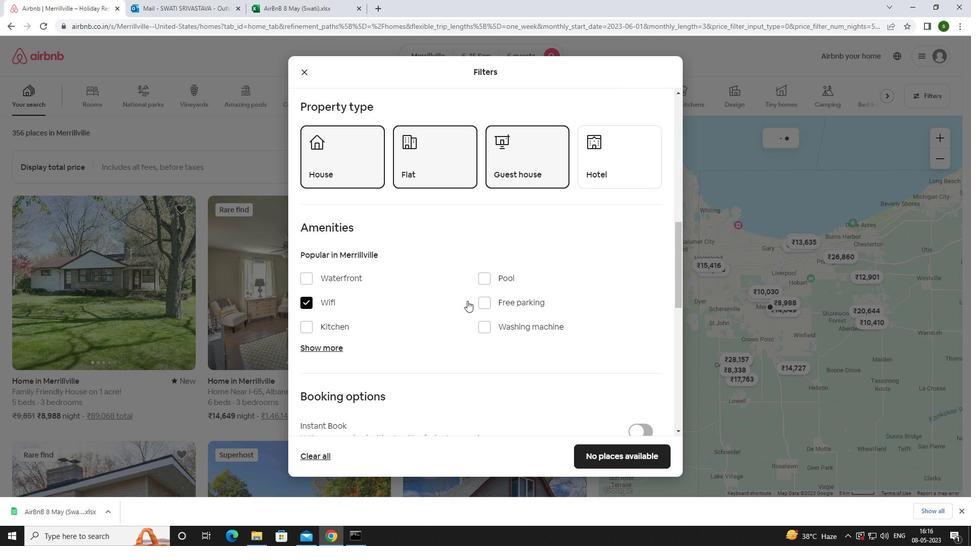 
Action: Mouse pressed left at (480, 298)
Screenshot: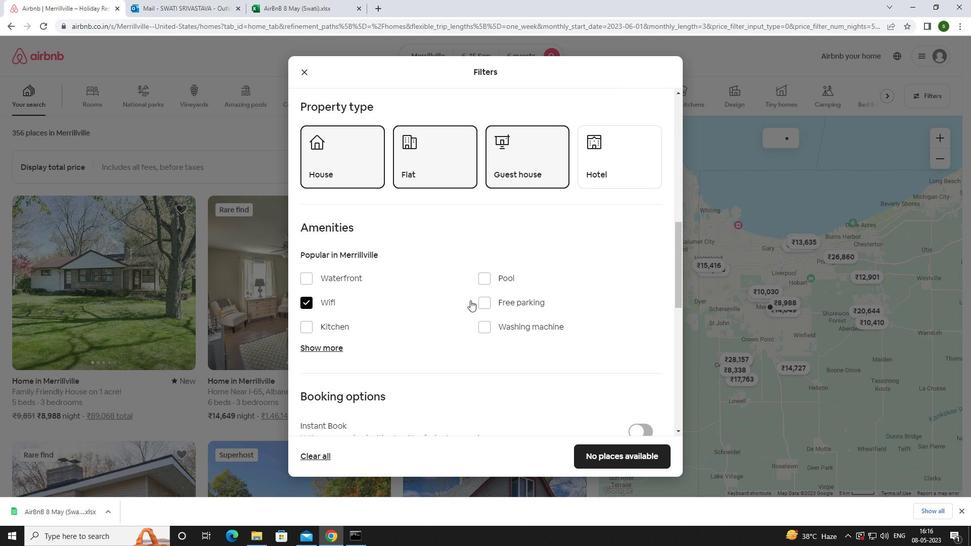 
Action: Mouse moved to (330, 351)
Screenshot: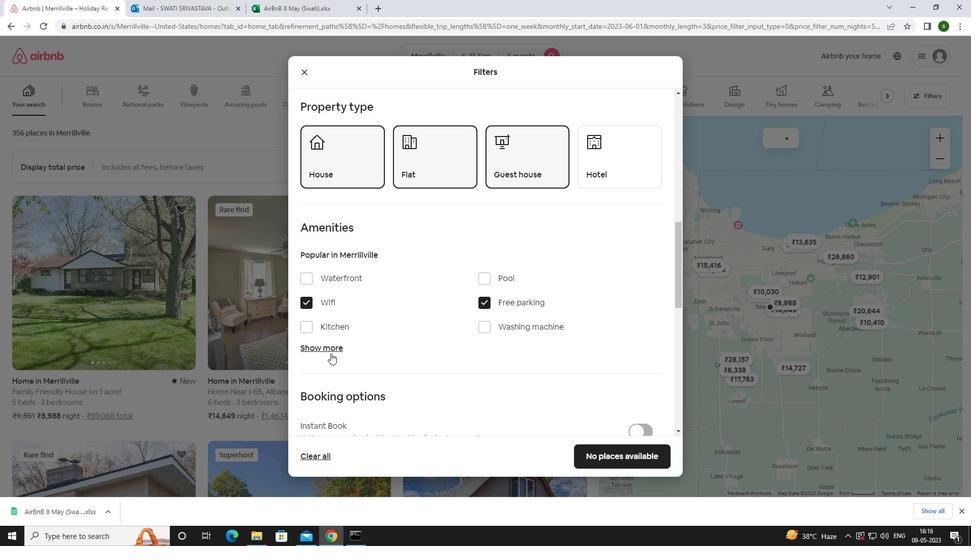 
Action: Mouse pressed left at (330, 351)
Screenshot: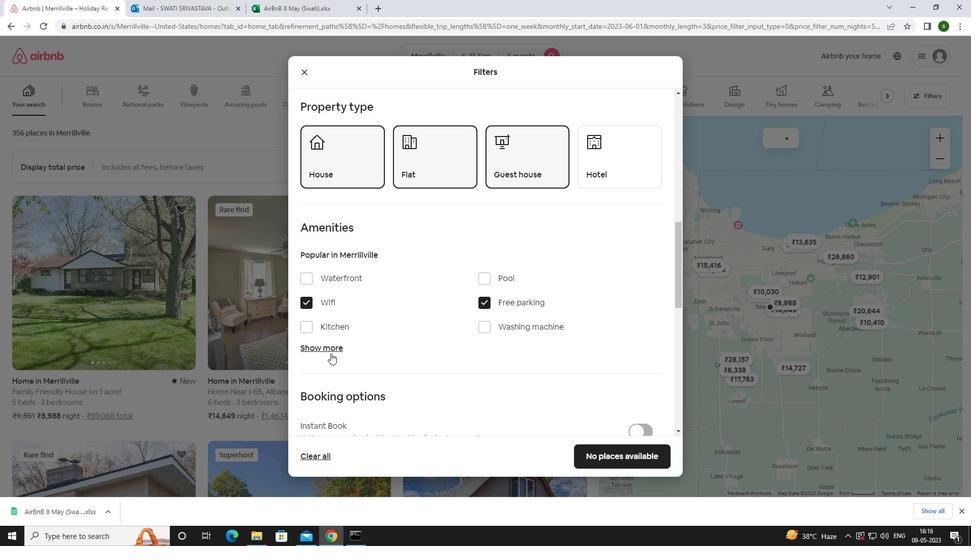 
Action: Mouse moved to (428, 358)
Screenshot: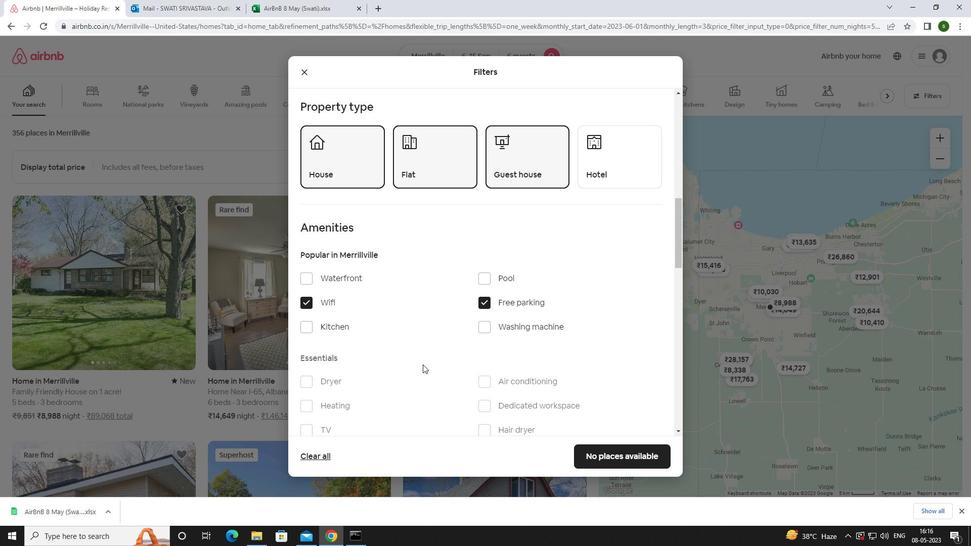 
Action: Mouse scrolled (428, 358) with delta (0, 0)
Screenshot: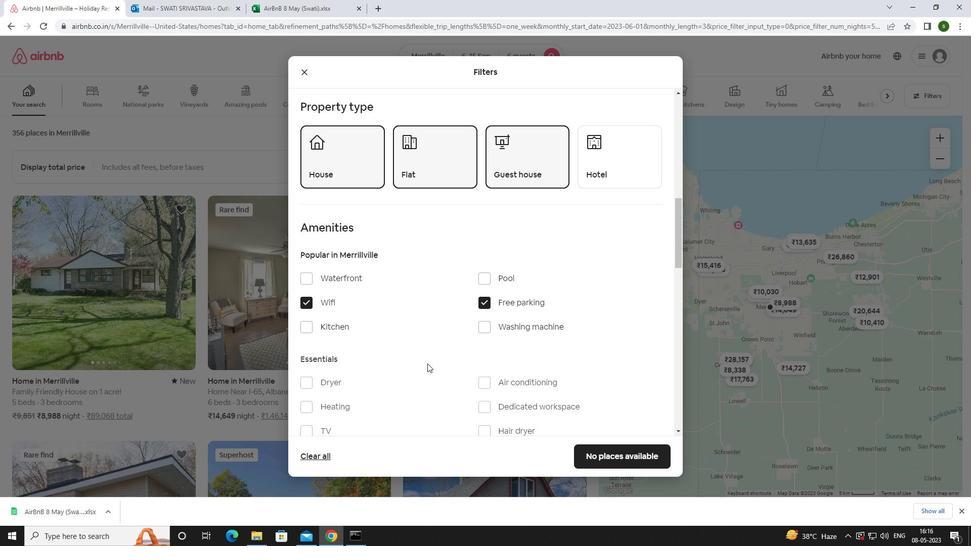 
Action: Mouse scrolled (428, 358) with delta (0, 0)
Screenshot: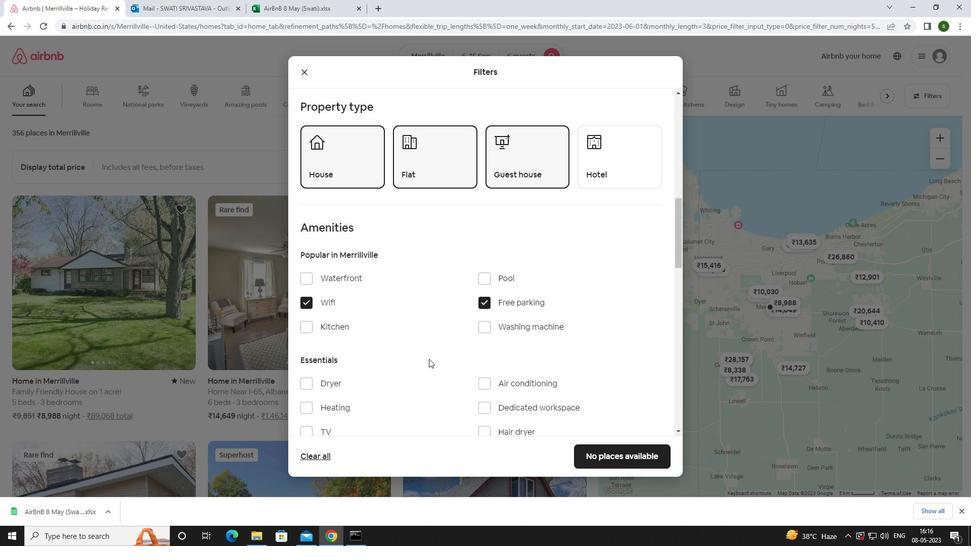 
Action: Mouse moved to (308, 332)
Screenshot: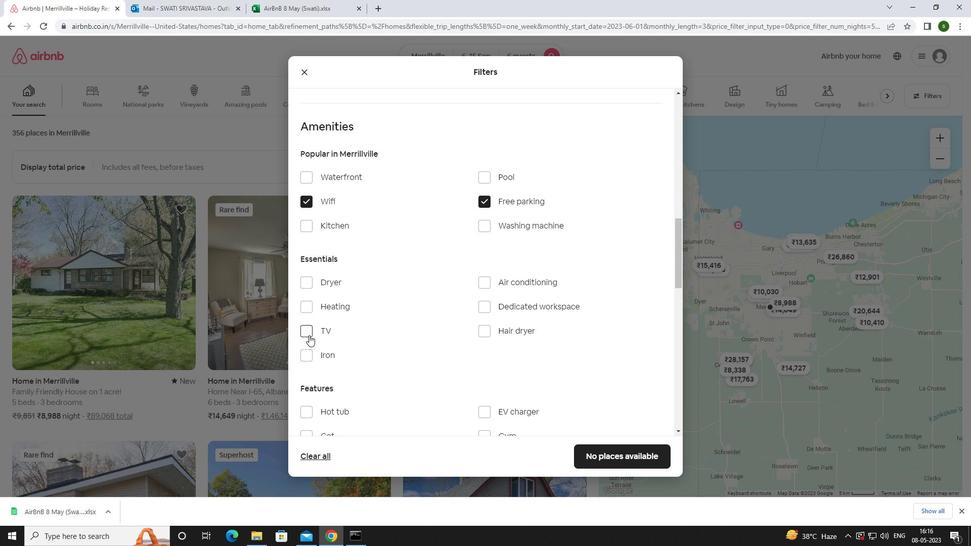 
Action: Mouse pressed left at (308, 332)
Screenshot: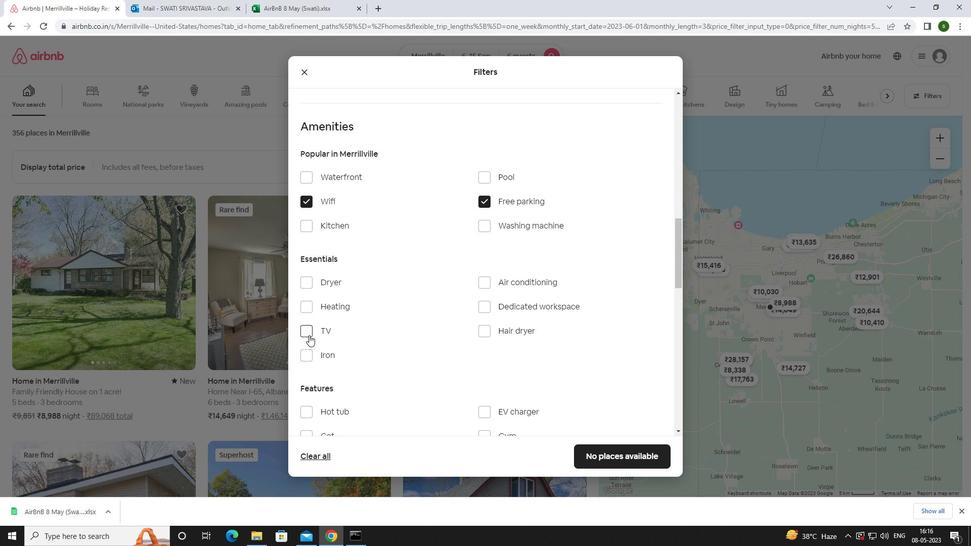 
Action: Mouse moved to (396, 341)
Screenshot: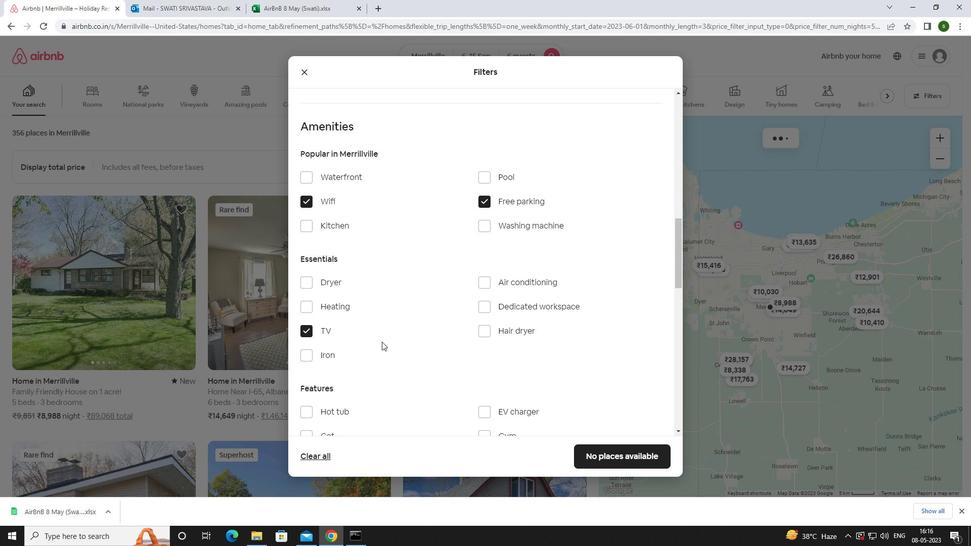 
Action: Mouse scrolled (396, 340) with delta (0, 0)
Screenshot: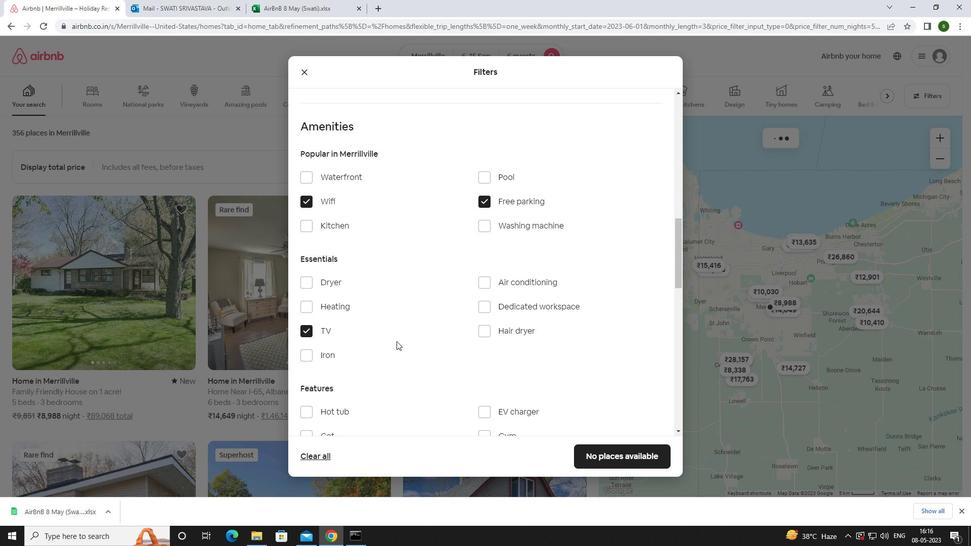 
Action: Mouse scrolled (396, 340) with delta (0, 0)
Screenshot: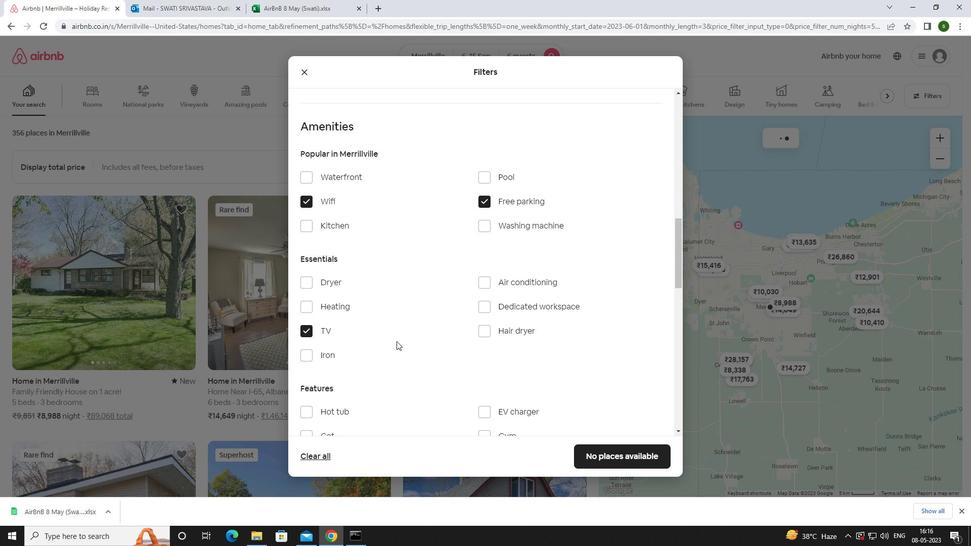 
Action: Mouse scrolled (396, 340) with delta (0, 0)
Screenshot: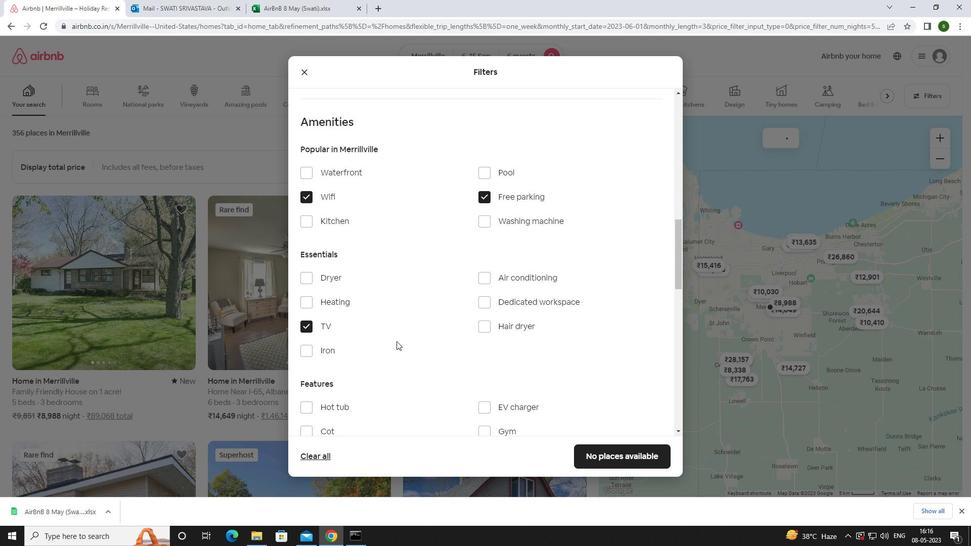 
Action: Mouse moved to (480, 287)
Screenshot: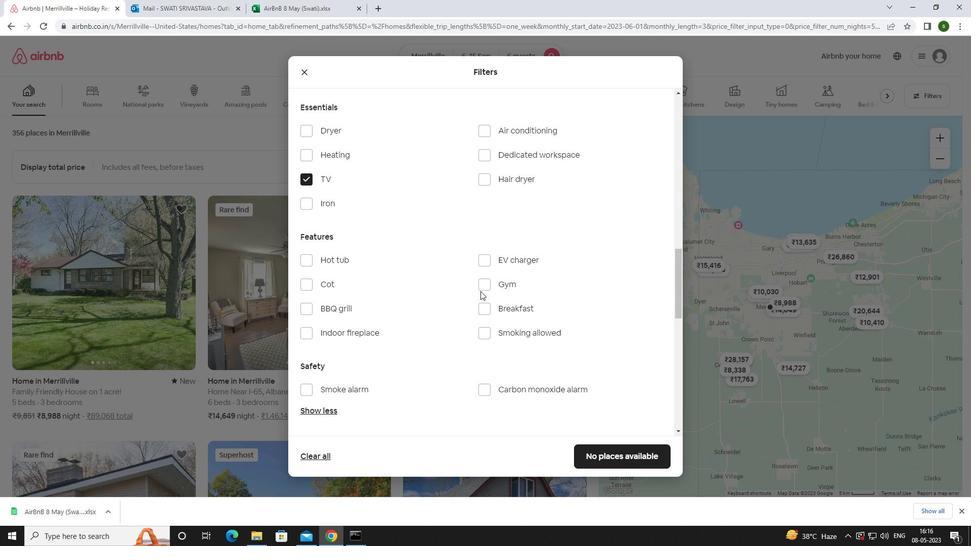 
Action: Mouse pressed left at (480, 287)
Screenshot: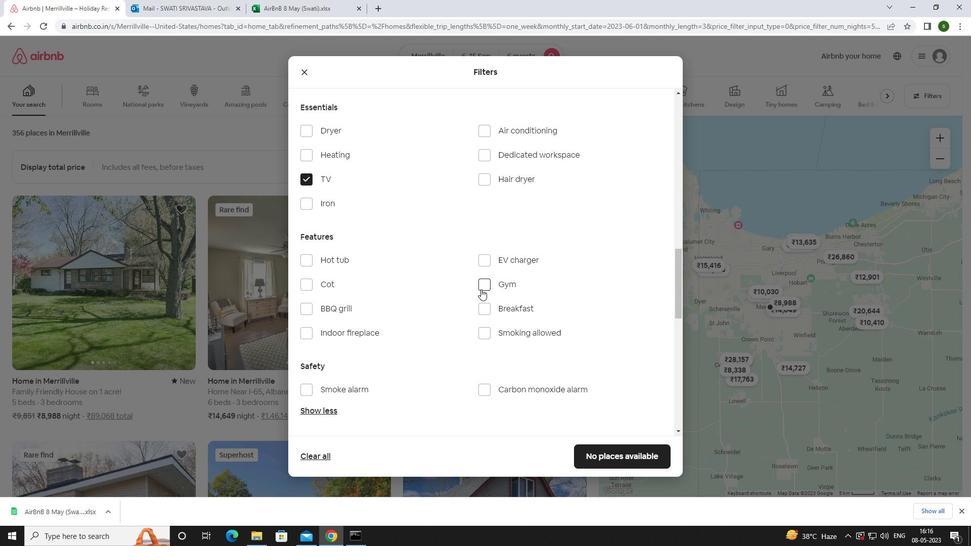 
Action: Mouse moved to (490, 312)
Screenshot: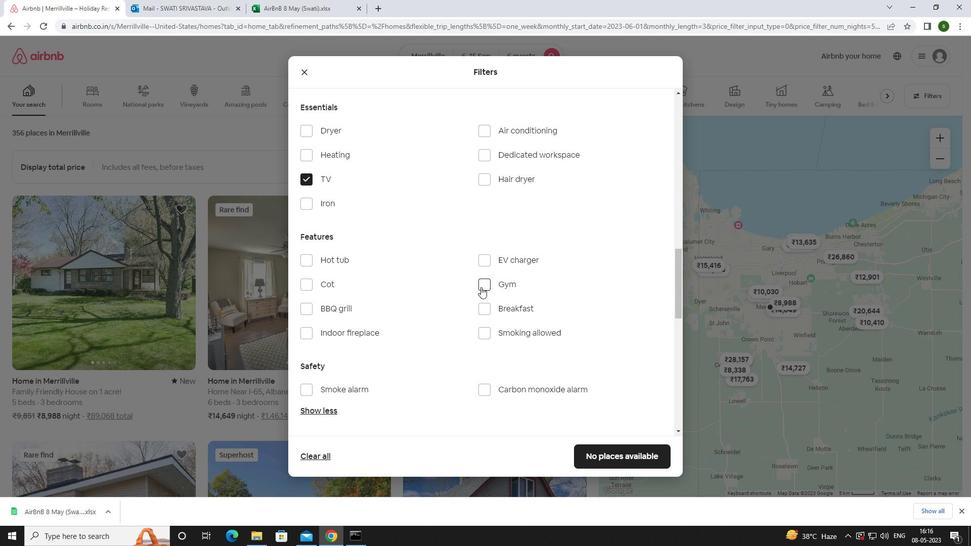 
Action: Mouse pressed left at (490, 312)
Screenshot: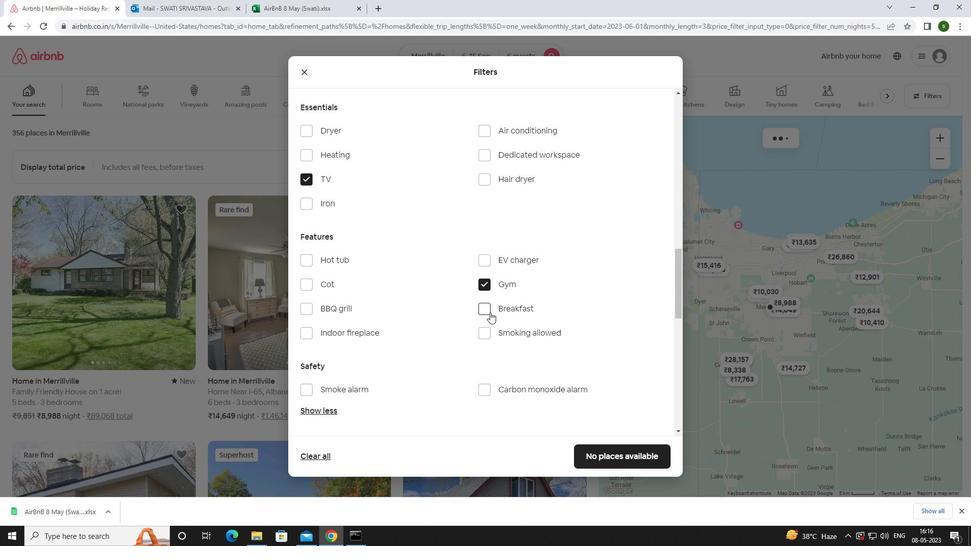 
Action: Mouse moved to (452, 321)
Screenshot: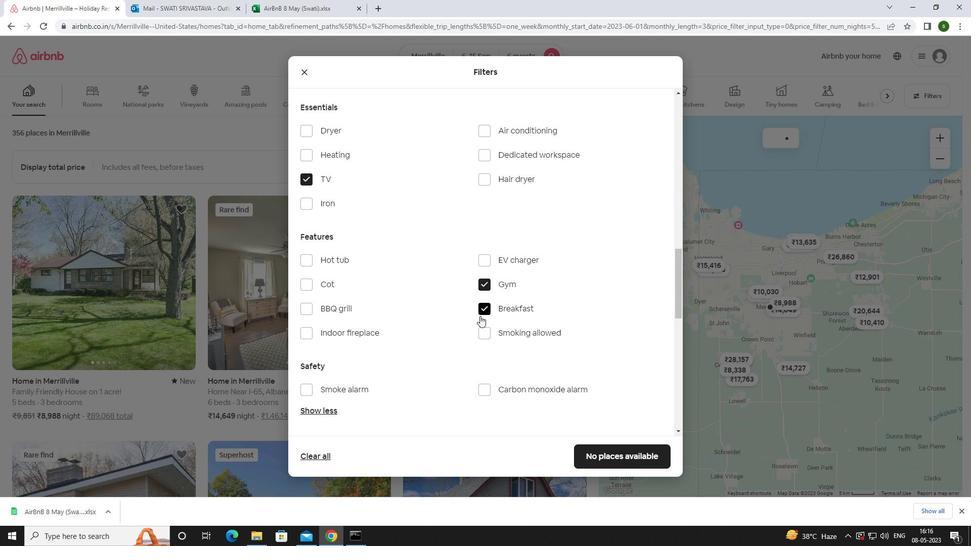 
Action: Mouse scrolled (452, 320) with delta (0, 0)
Screenshot: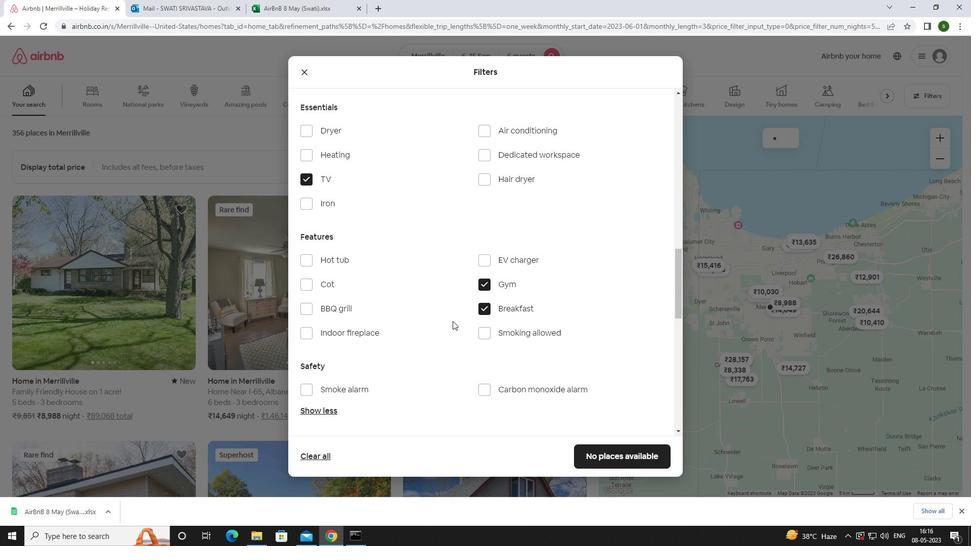 
Action: Mouse scrolled (452, 320) with delta (0, 0)
Screenshot: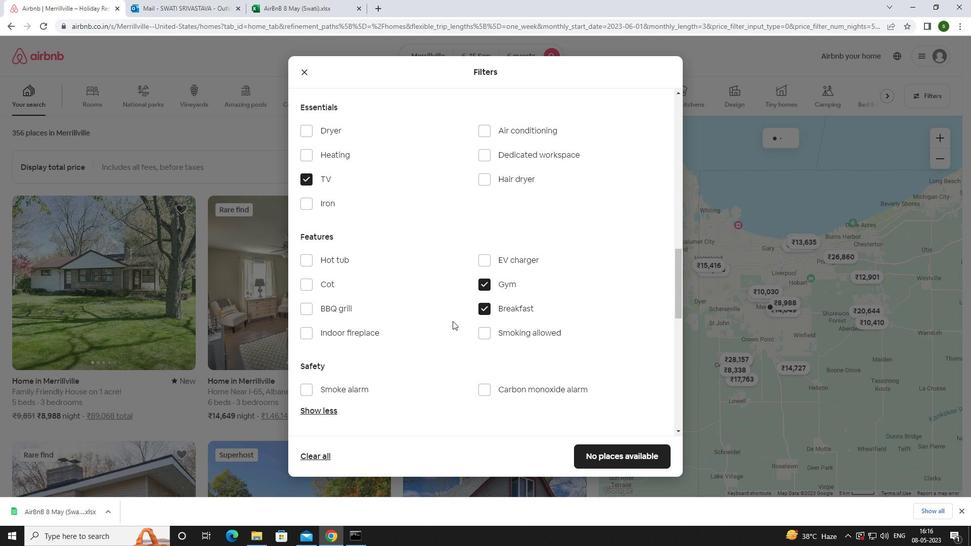 
Action: Mouse scrolled (452, 320) with delta (0, 0)
Screenshot: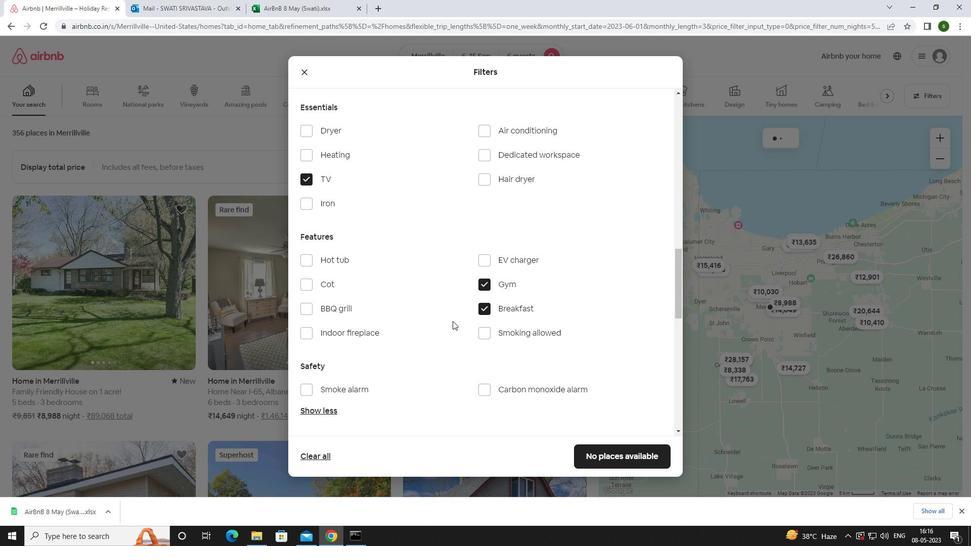
Action: Mouse scrolled (452, 320) with delta (0, 0)
Screenshot: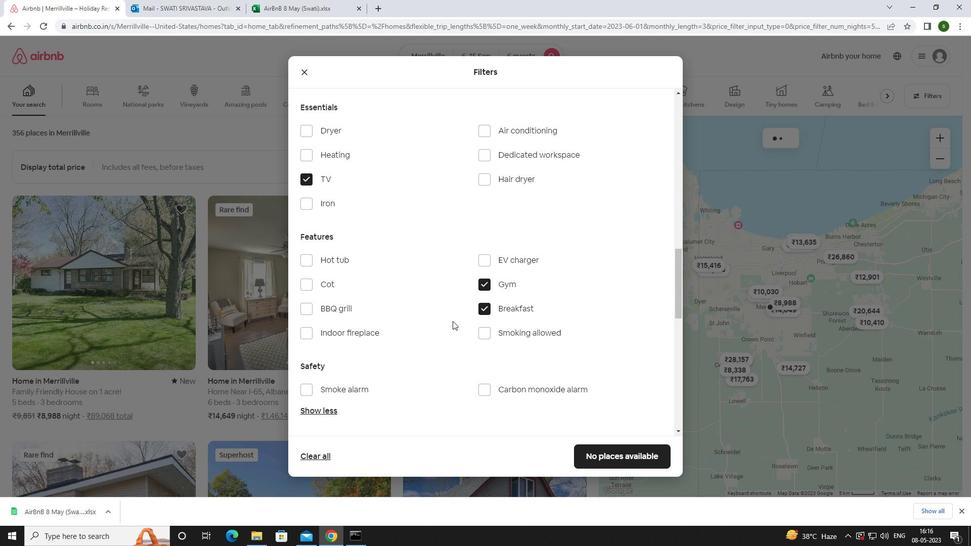
Action: Mouse scrolled (452, 320) with delta (0, 0)
Screenshot: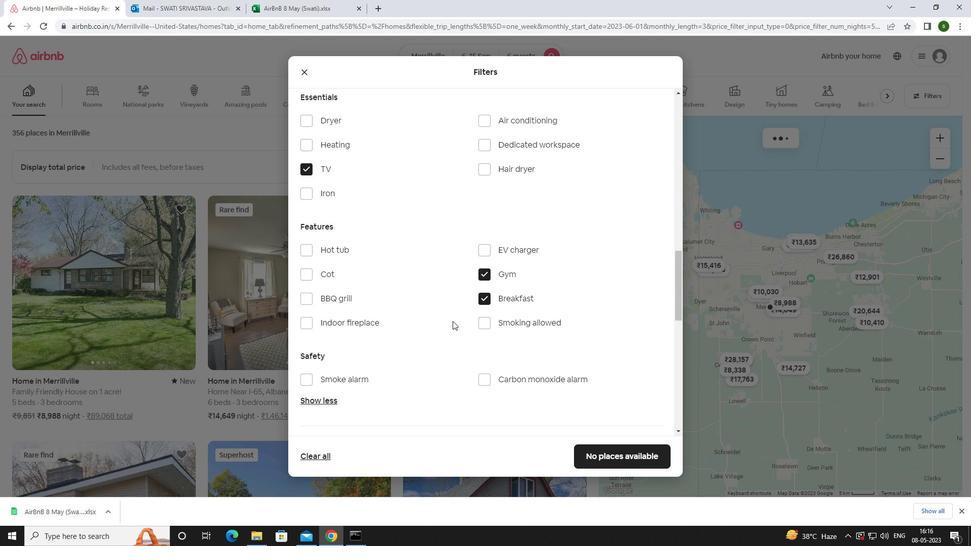 
Action: Mouse scrolled (452, 320) with delta (0, 0)
Screenshot: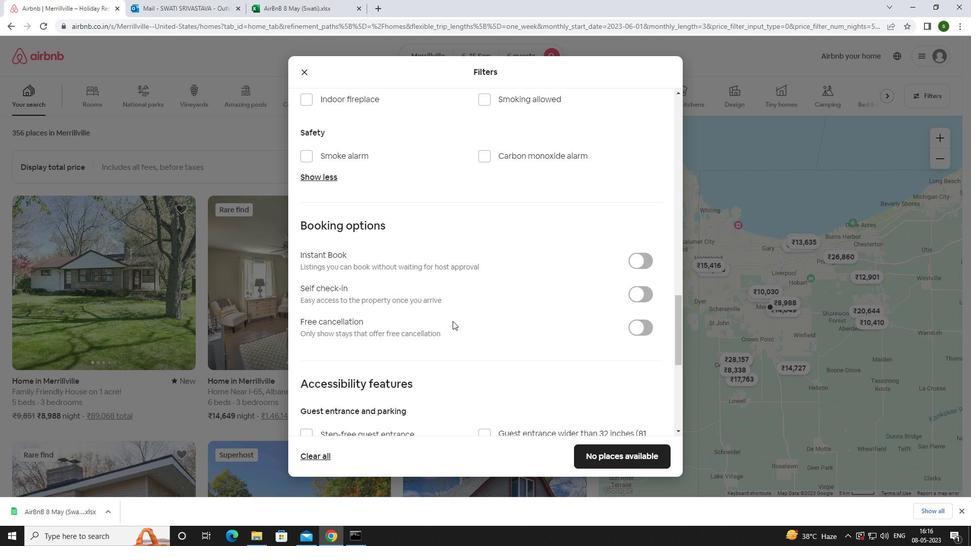 
Action: Mouse moved to (631, 221)
Screenshot: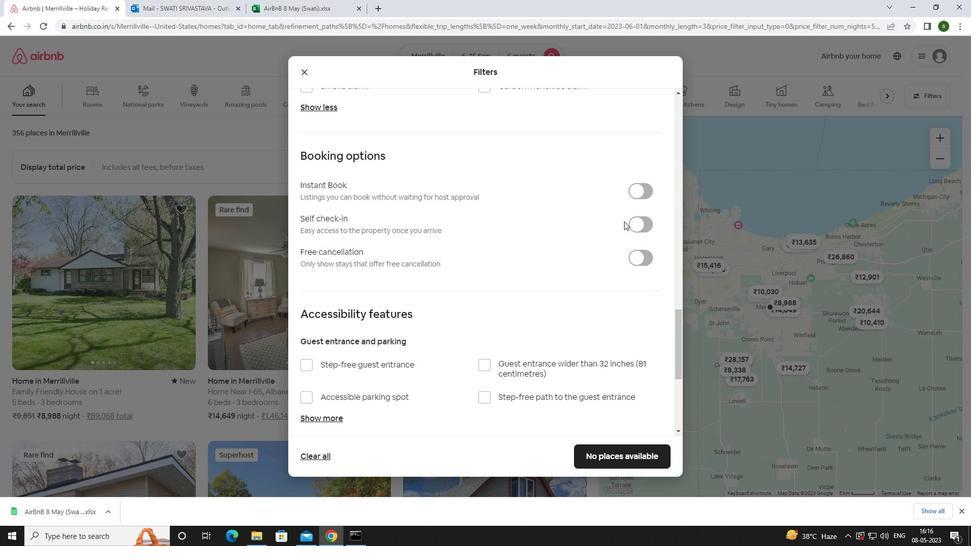 
Action: Mouse pressed left at (631, 221)
Screenshot: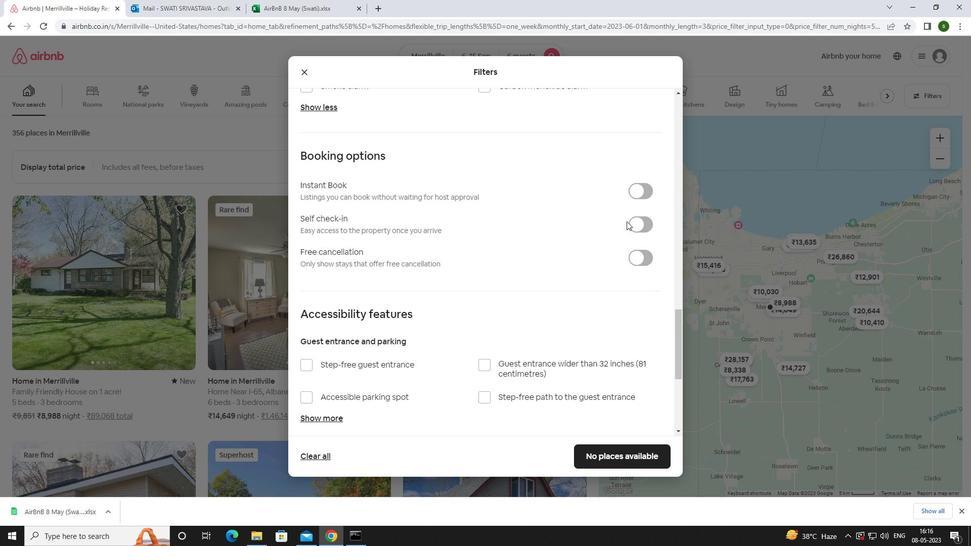 
Action: Mouse moved to (484, 247)
Screenshot: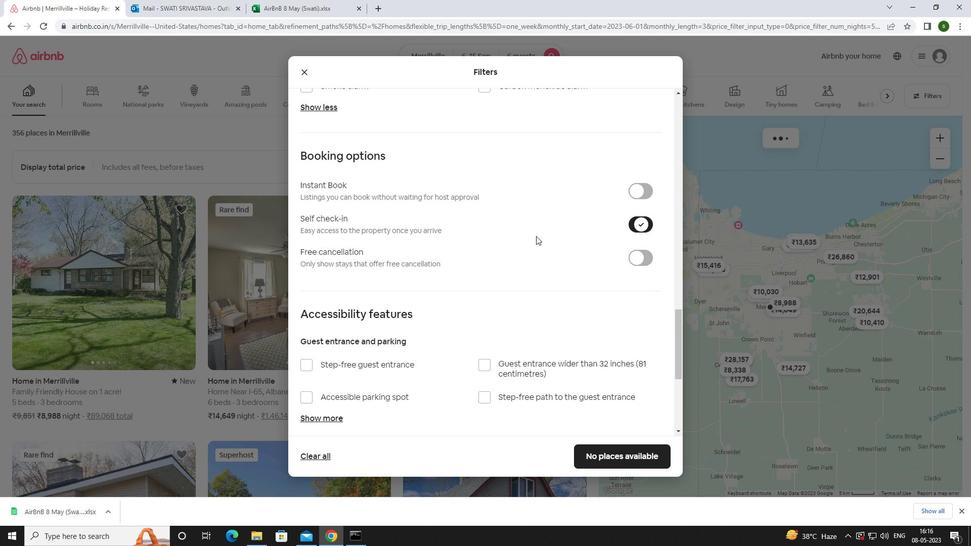 
Action: Mouse scrolled (484, 246) with delta (0, 0)
Screenshot: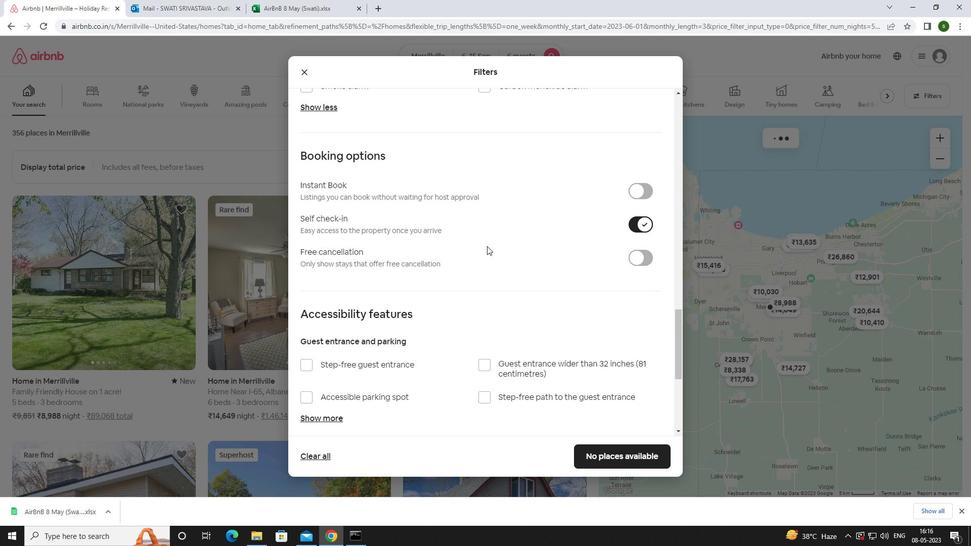 
Action: Mouse scrolled (484, 246) with delta (0, 0)
Screenshot: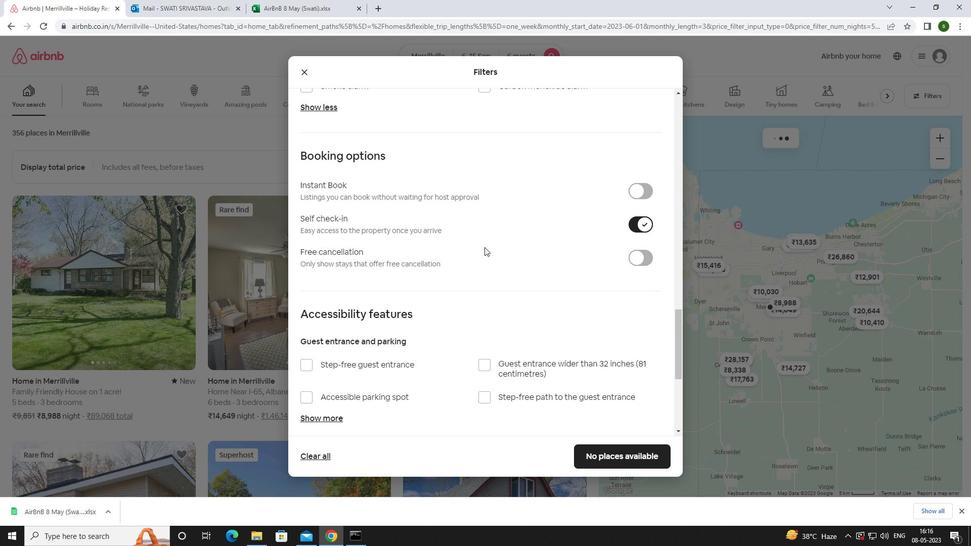 
Action: Mouse scrolled (484, 246) with delta (0, 0)
Screenshot: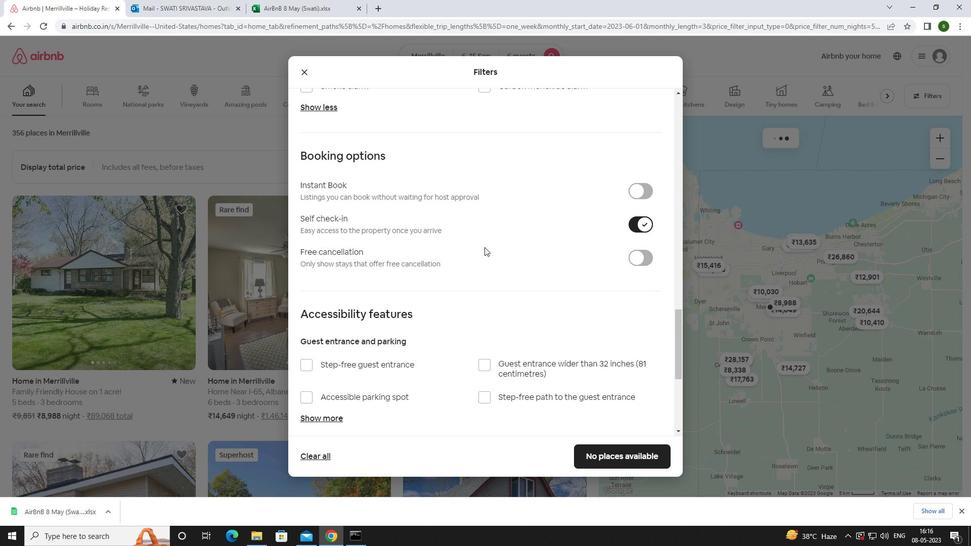 
Action: Mouse moved to (484, 249)
Screenshot: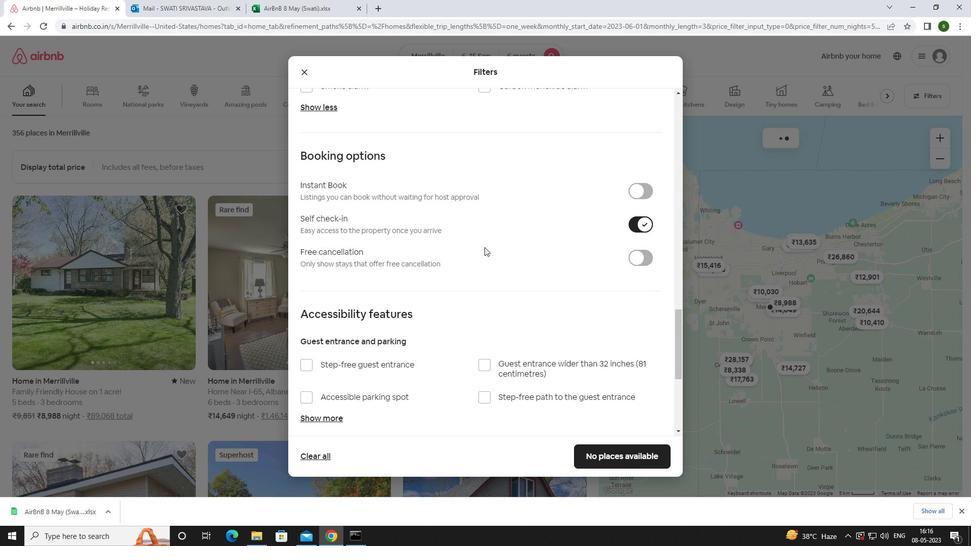 
Action: Mouse scrolled (484, 249) with delta (0, 0)
Screenshot: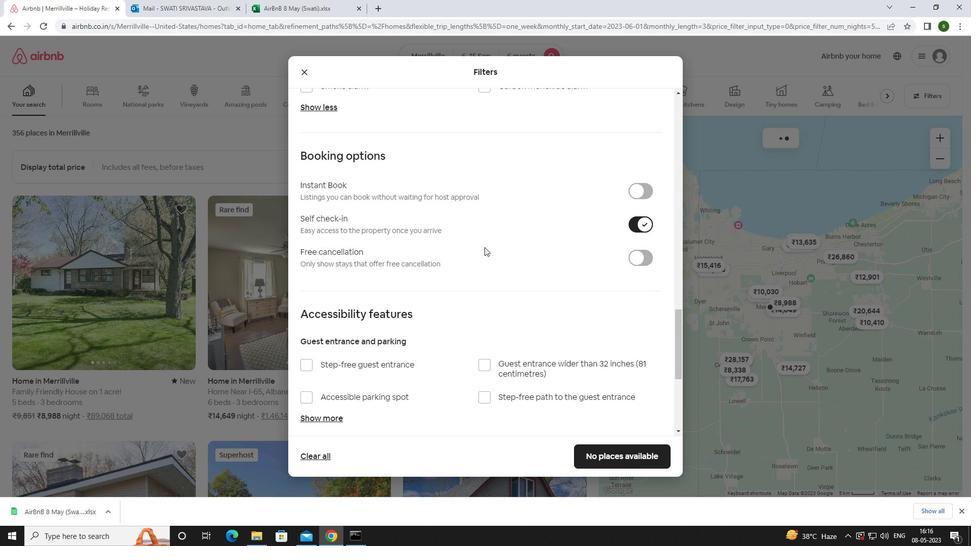
Action: Mouse scrolled (484, 249) with delta (0, 0)
Screenshot: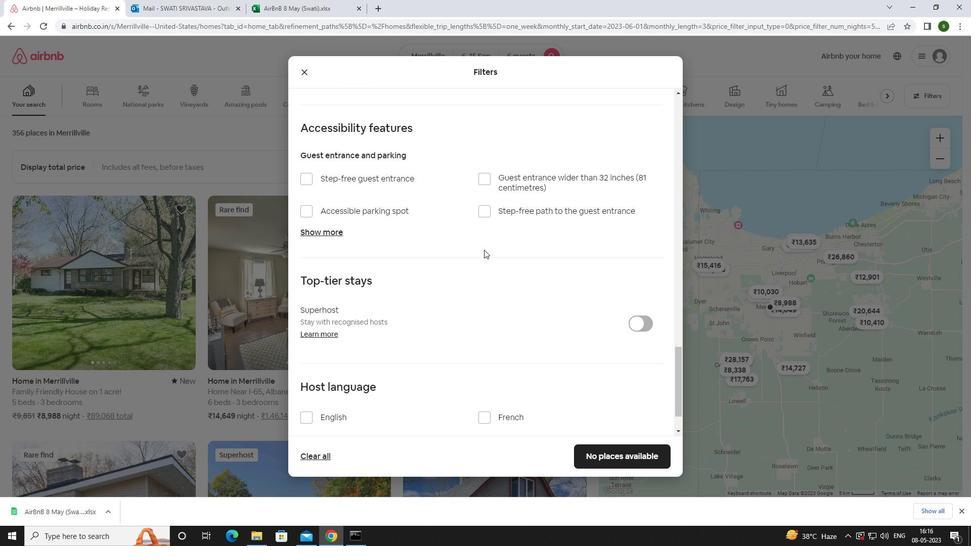 
Action: Mouse scrolled (484, 249) with delta (0, 0)
Screenshot: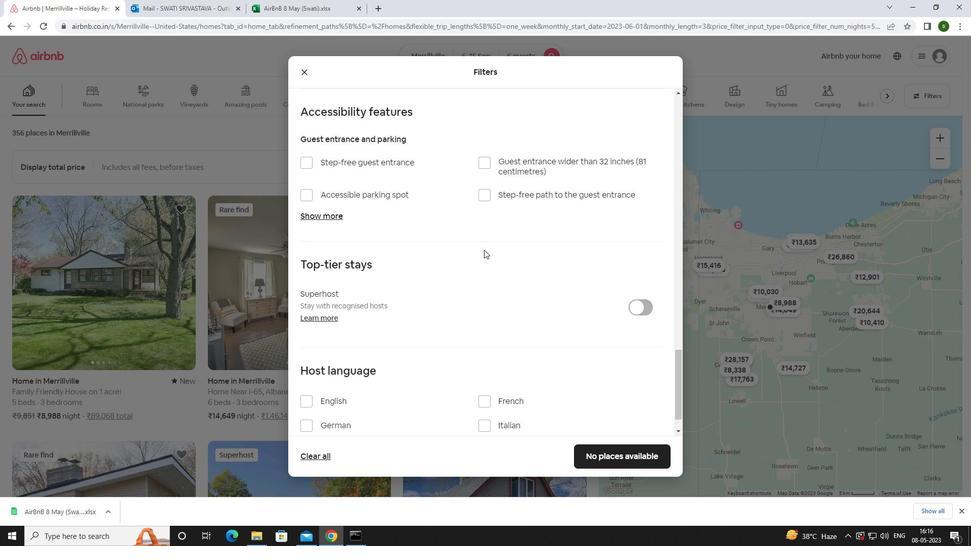 
Action: Mouse scrolled (484, 249) with delta (0, 0)
Screenshot: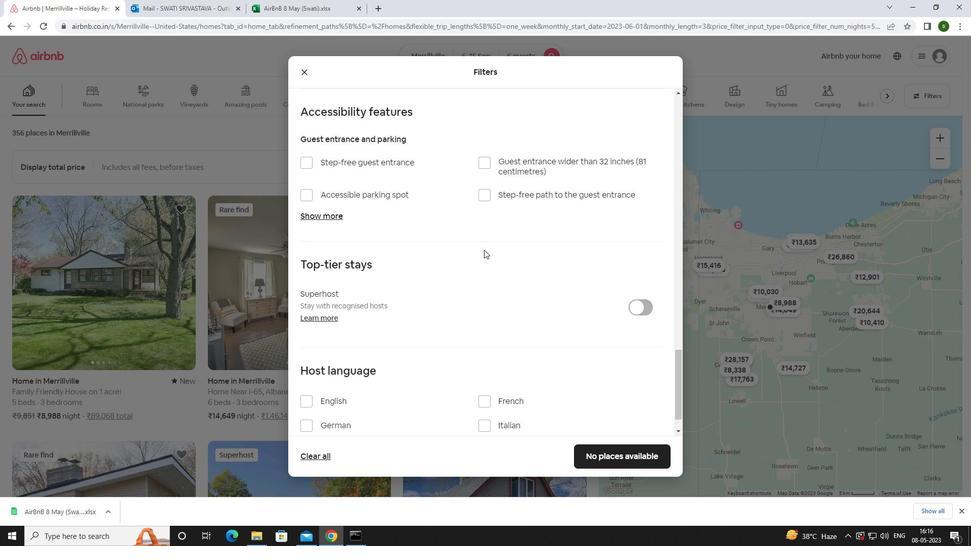 
Action: Mouse scrolled (484, 249) with delta (0, 0)
Screenshot: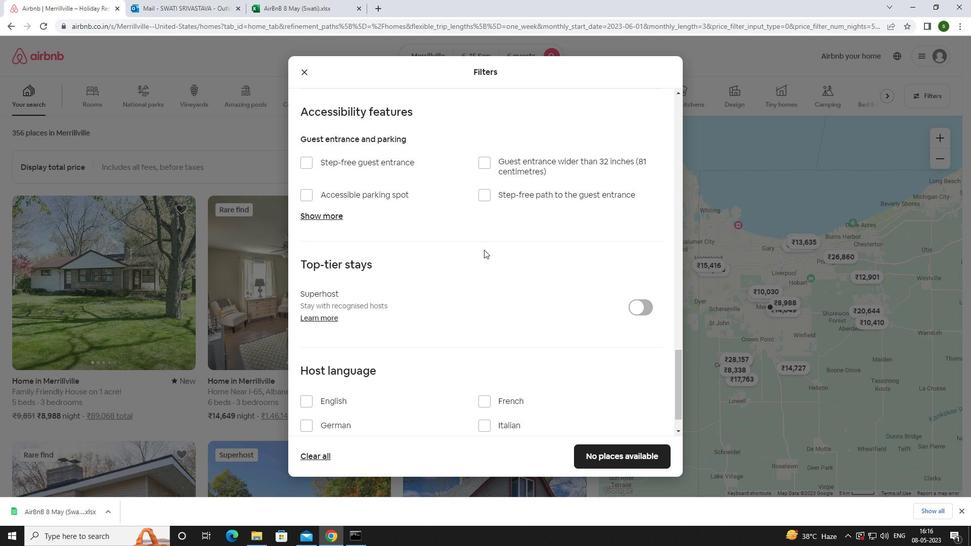 
Action: Mouse moved to (335, 365)
Screenshot: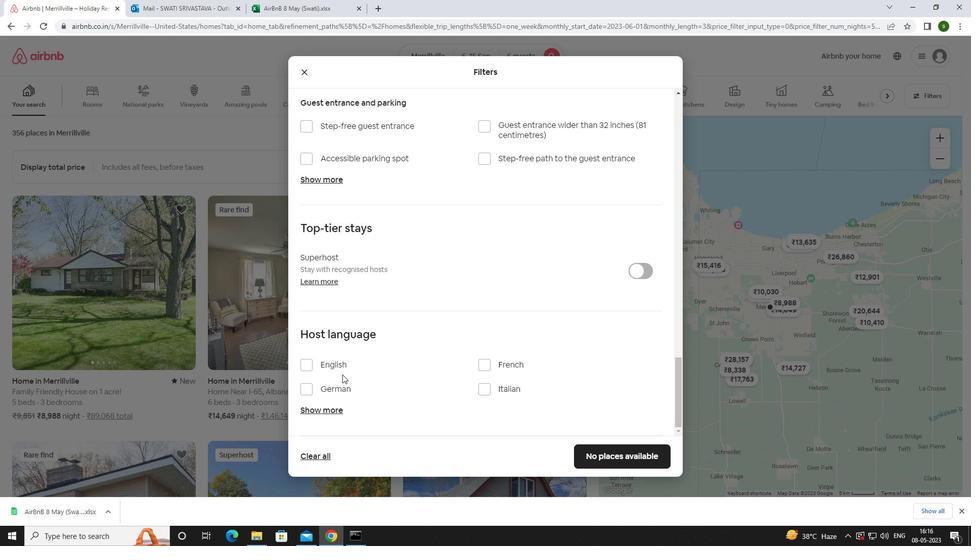 
Action: Mouse pressed left at (335, 365)
Screenshot: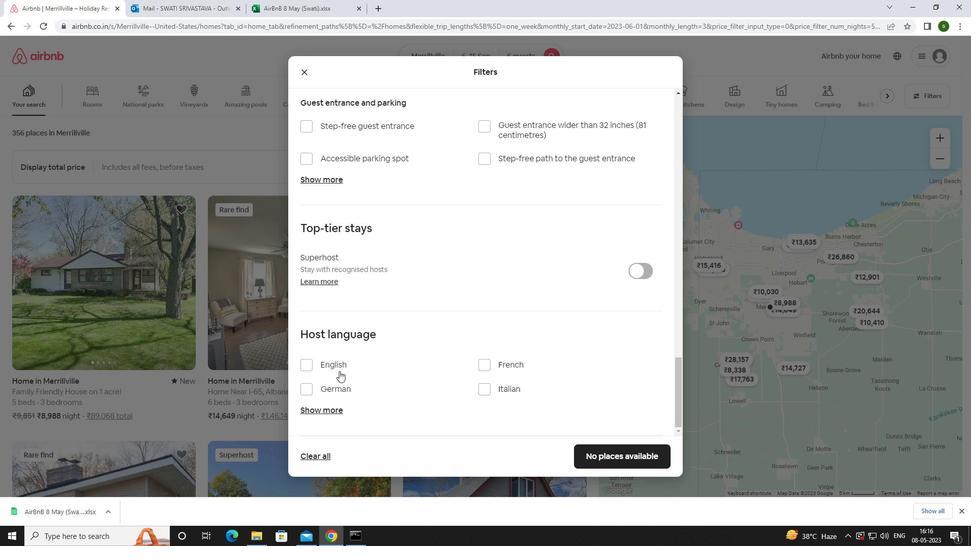 
Action: Mouse moved to (597, 451)
Screenshot: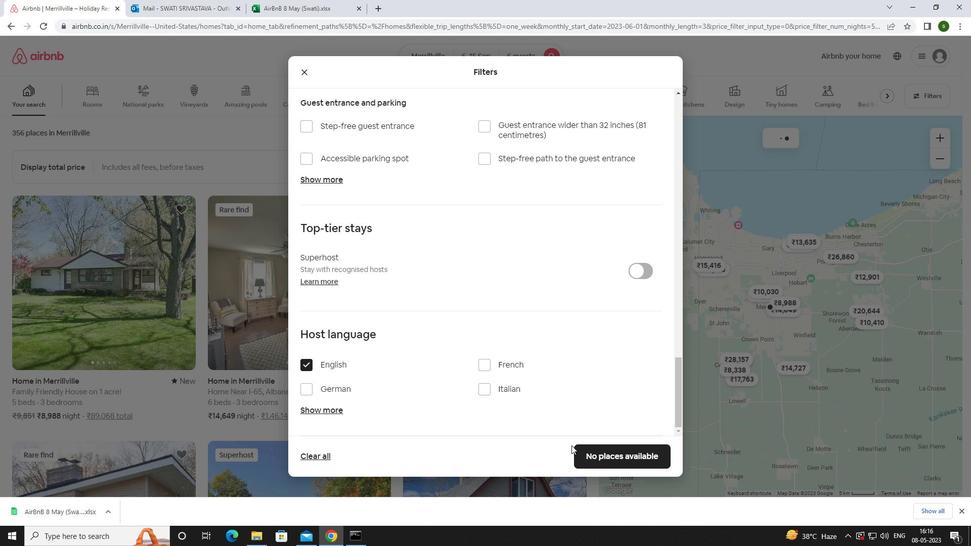 
Action: Mouse pressed left at (597, 451)
Screenshot: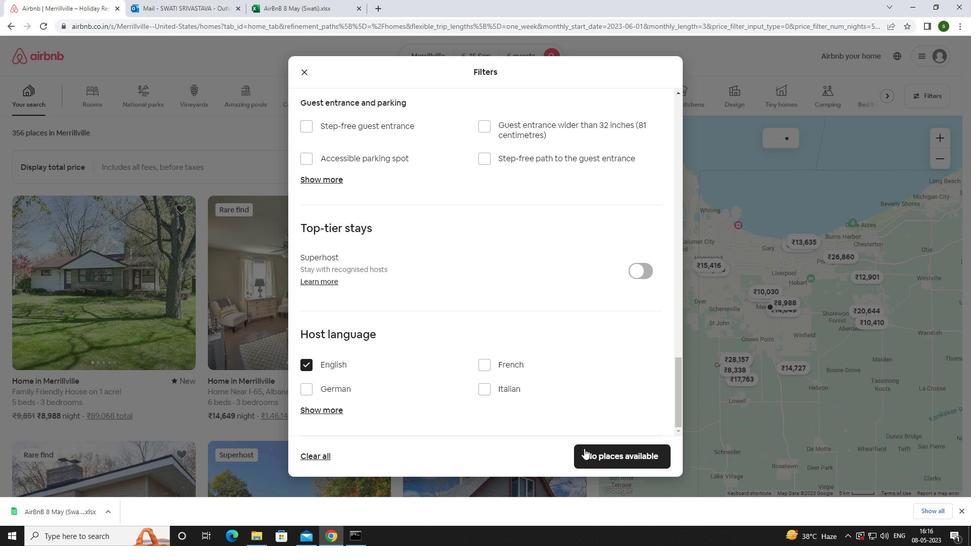 
Action: Mouse moved to (350, 297)
Screenshot: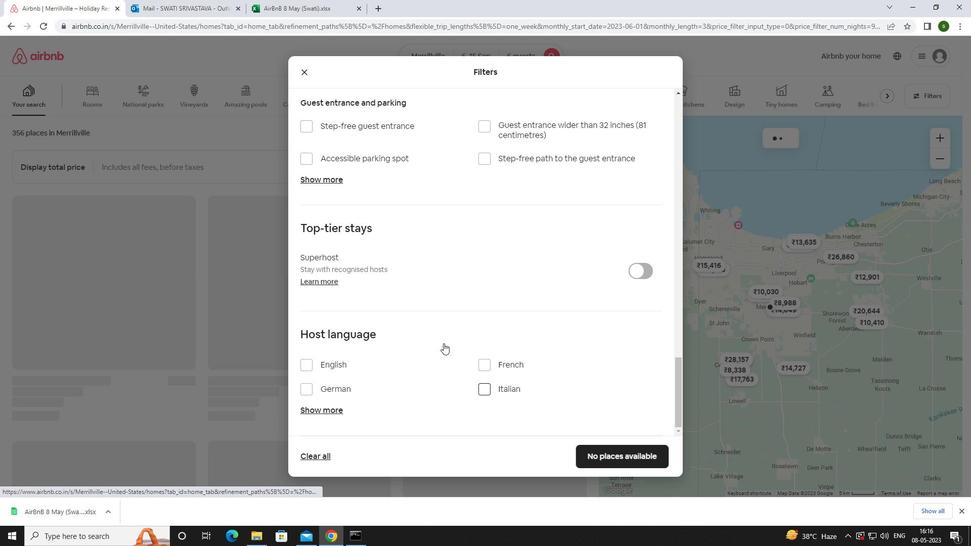
